 Task: In the sheet Budget Analysis ToolFont size of heading  18 Font style of dataoswald 'Font size of data '9 Alignment of headline & dataAlign center.   Fill color in heading, Red Font color of dataIn the sheet   Synergy Sales   book
Action: Mouse moved to (30, 165)
Screenshot: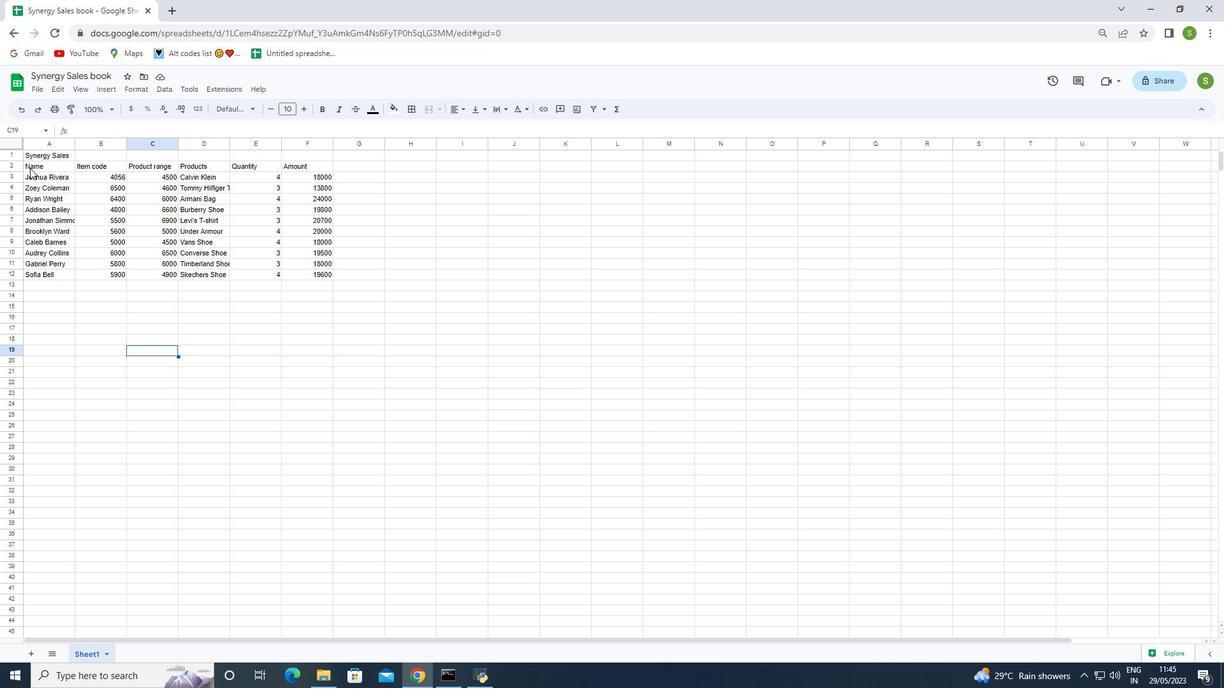 
Action: Mouse pressed left at (30, 165)
Screenshot: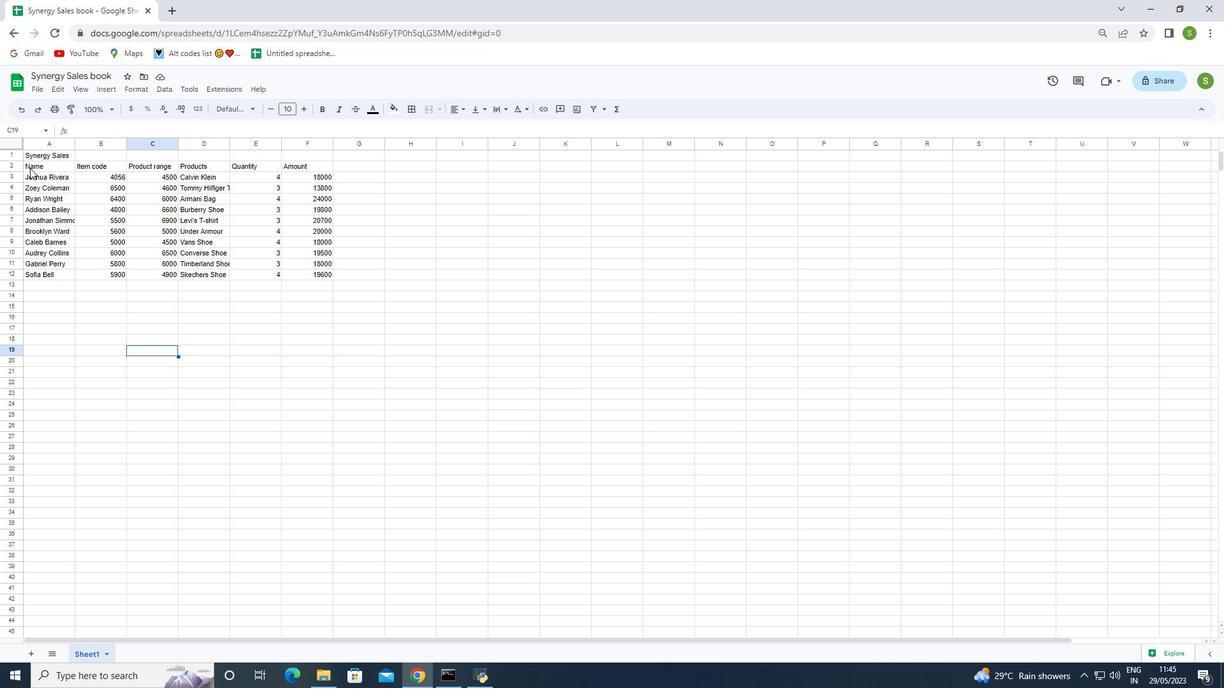 
Action: Mouse moved to (302, 107)
Screenshot: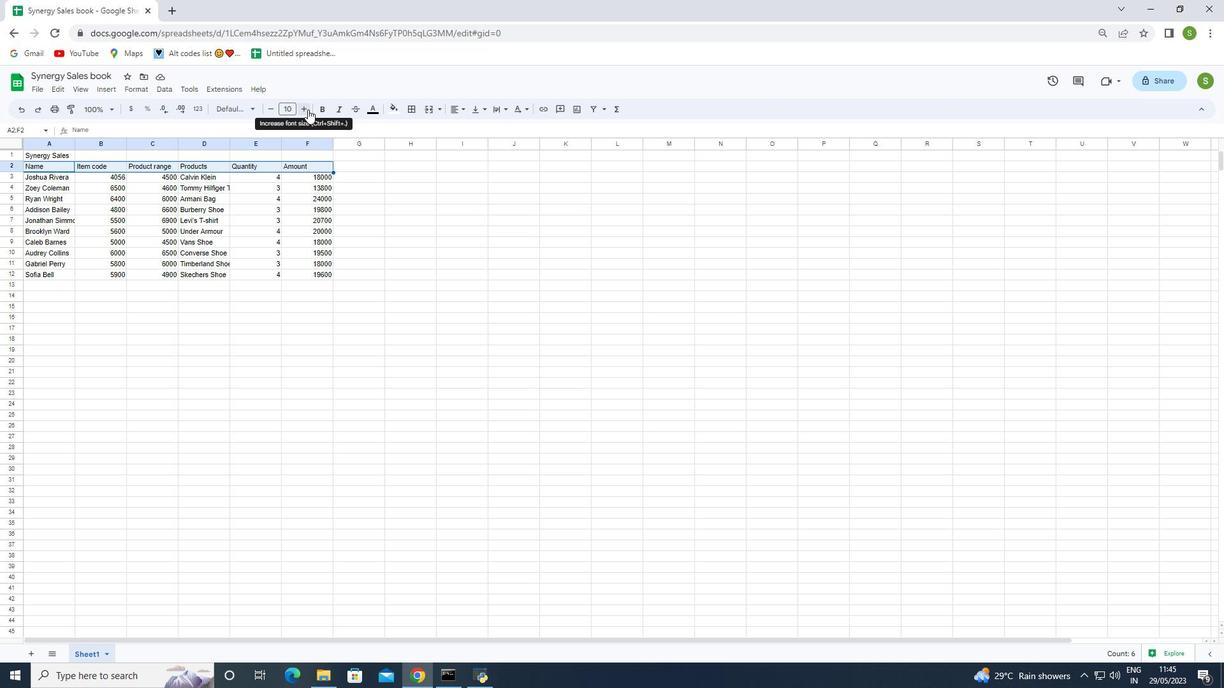 
Action: Mouse pressed left at (302, 107)
Screenshot: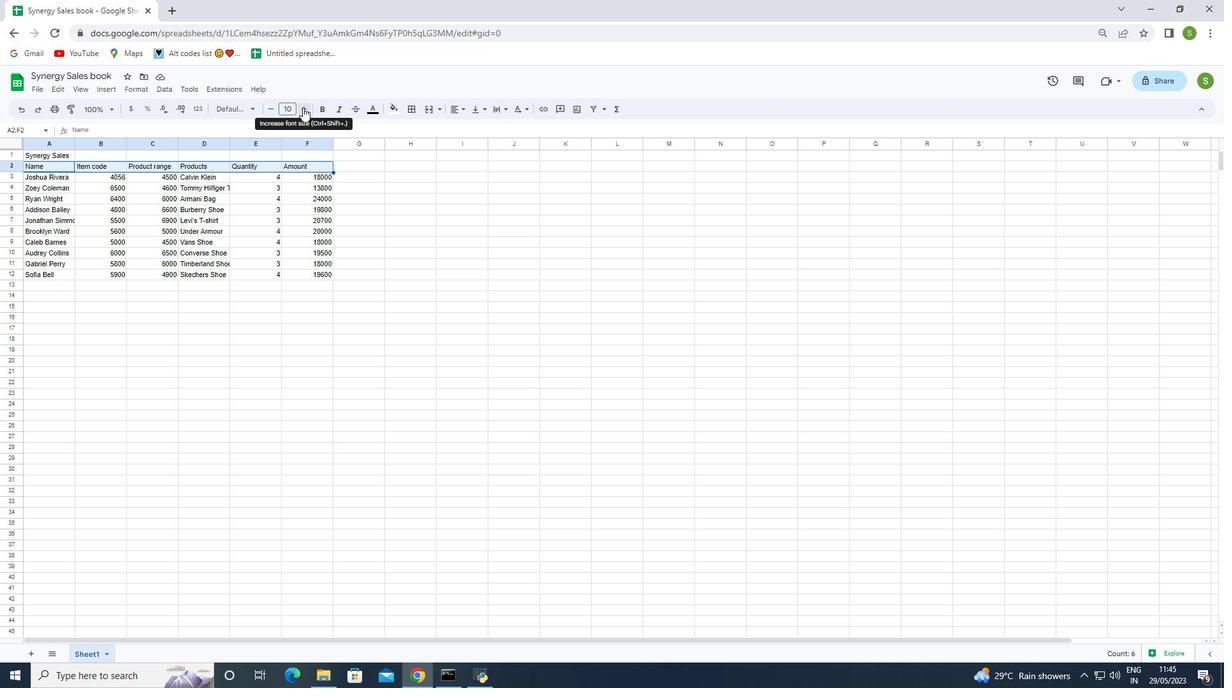 
Action: Mouse pressed left at (302, 107)
Screenshot: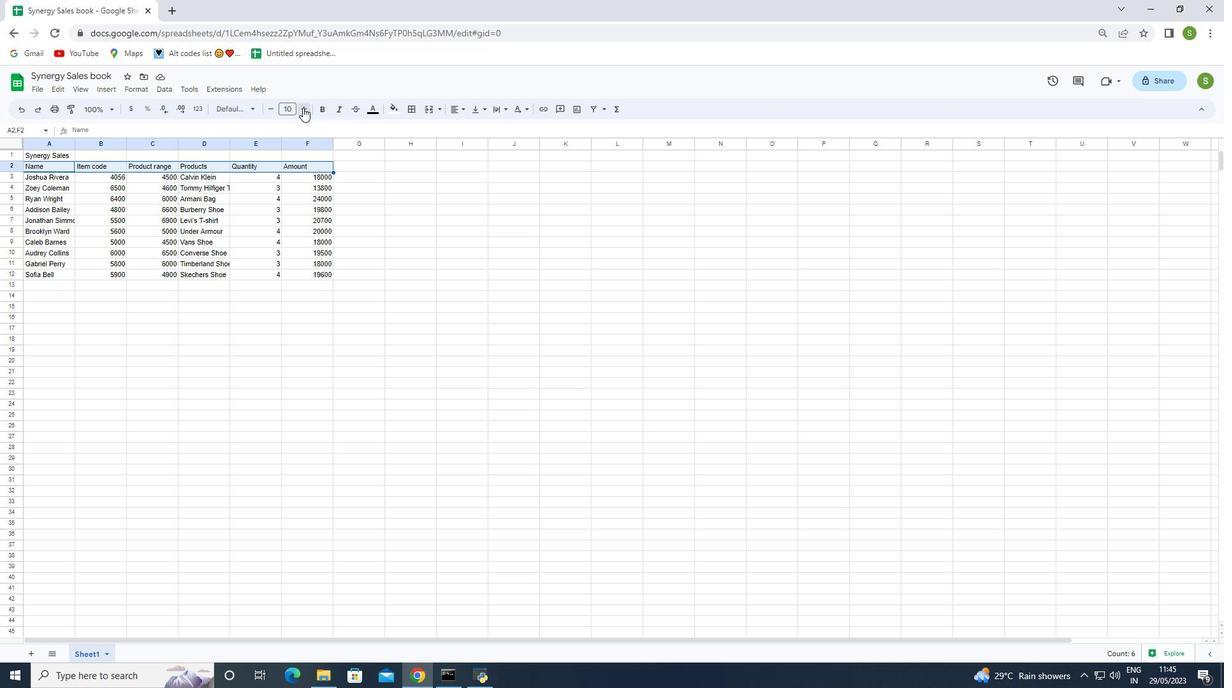 
Action: Mouse pressed left at (302, 107)
Screenshot: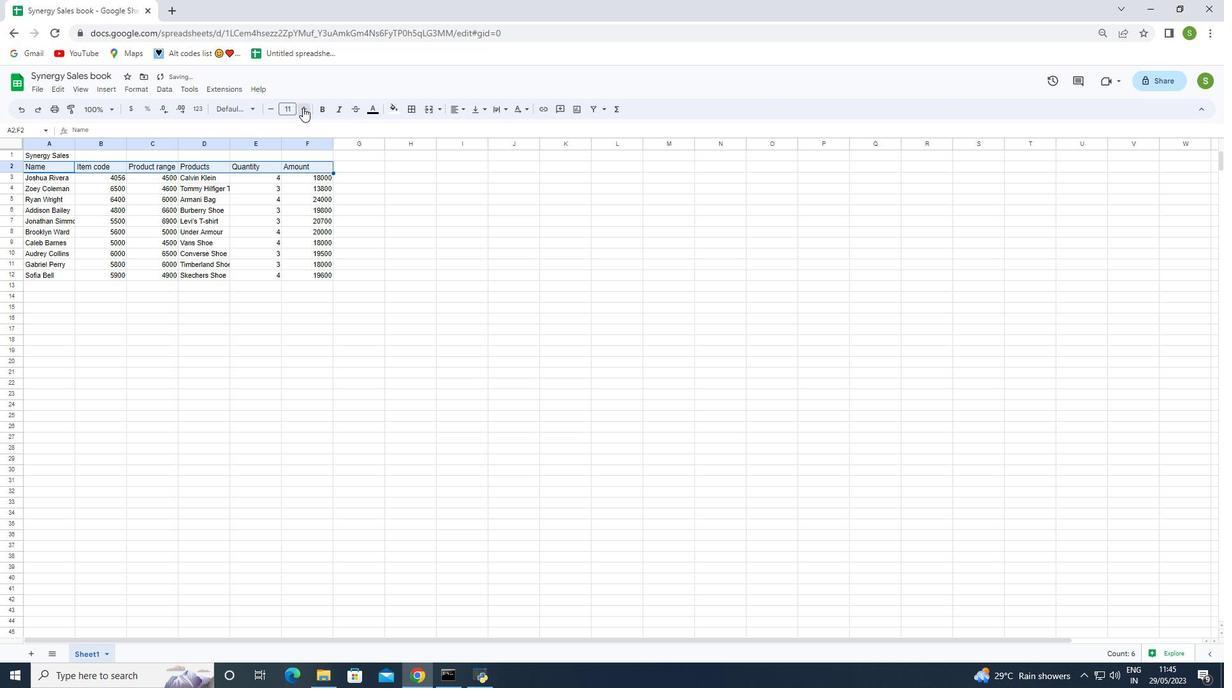 
Action: Mouse pressed left at (302, 107)
Screenshot: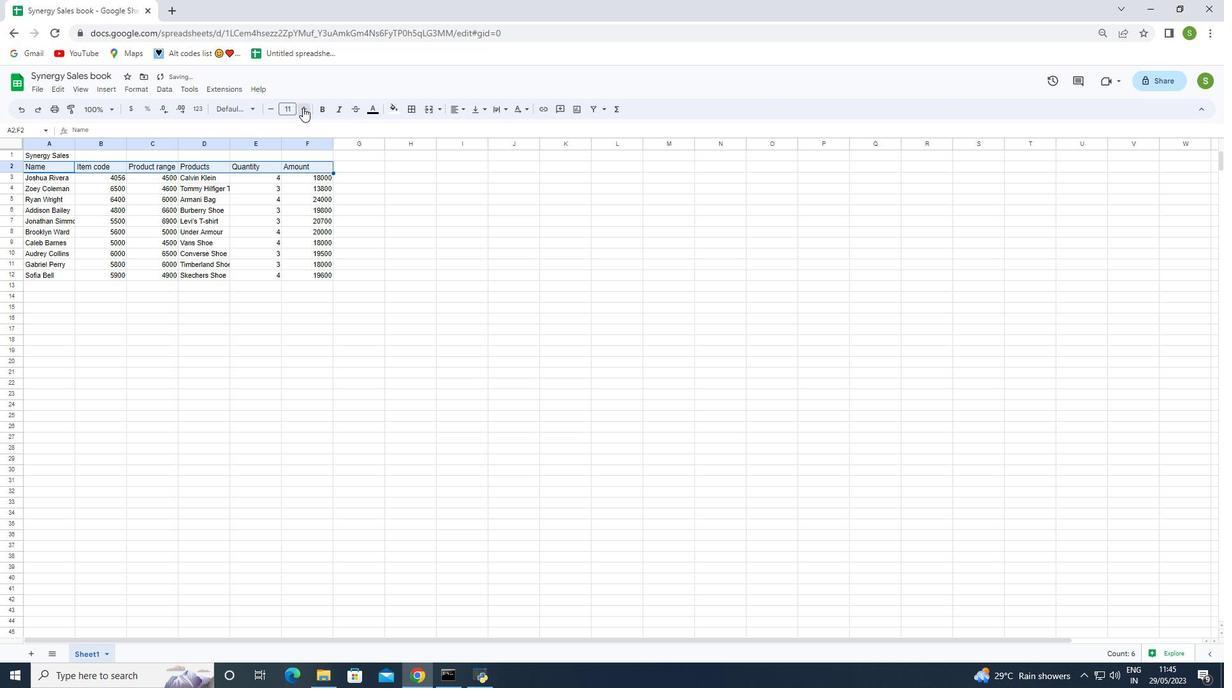 
Action: Mouse pressed left at (302, 107)
Screenshot: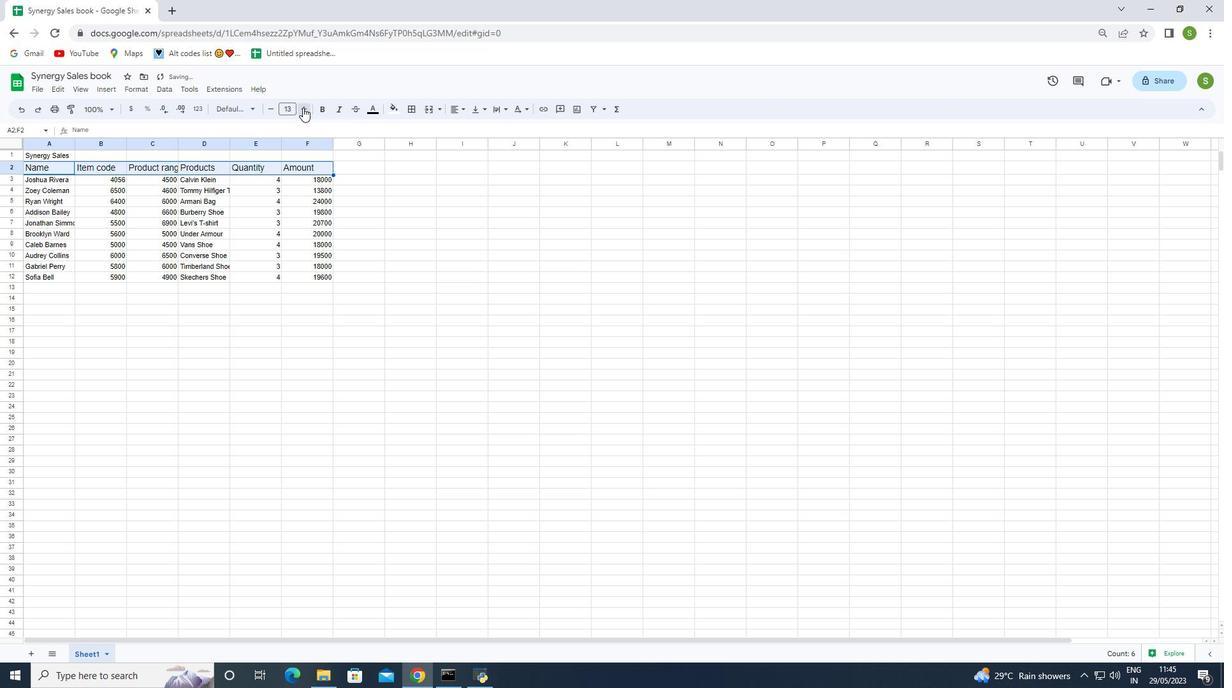 
Action: Mouse pressed left at (302, 107)
Screenshot: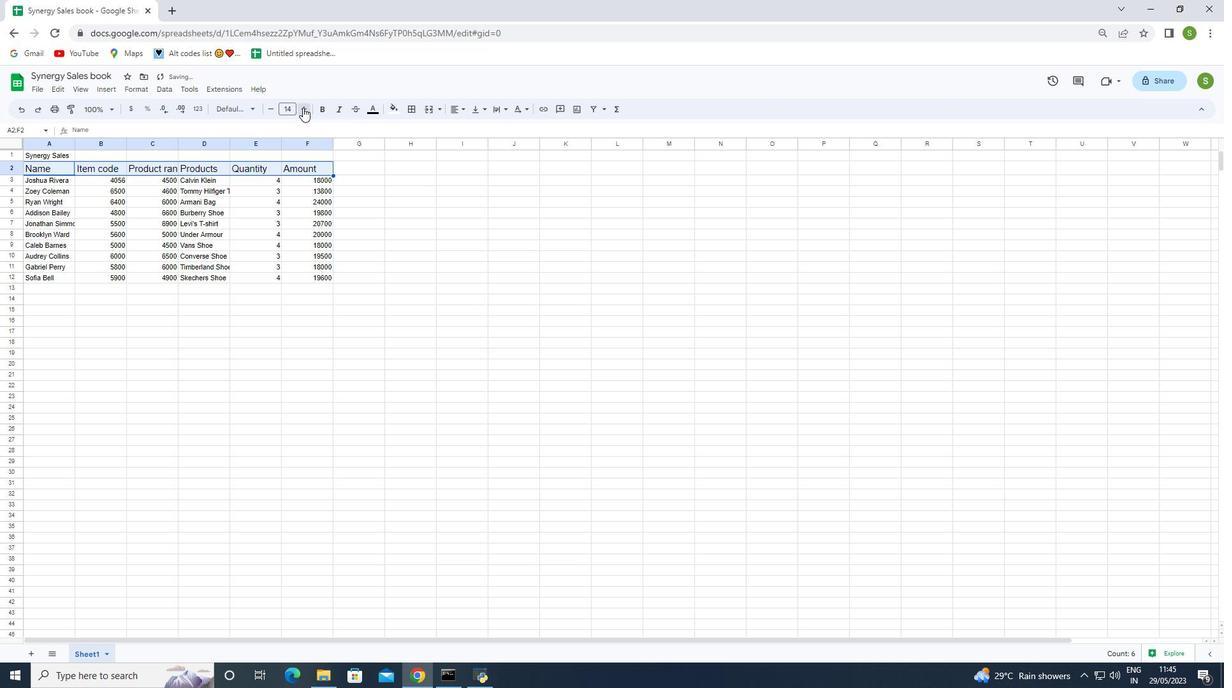 
Action: Mouse pressed left at (302, 107)
Screenshot: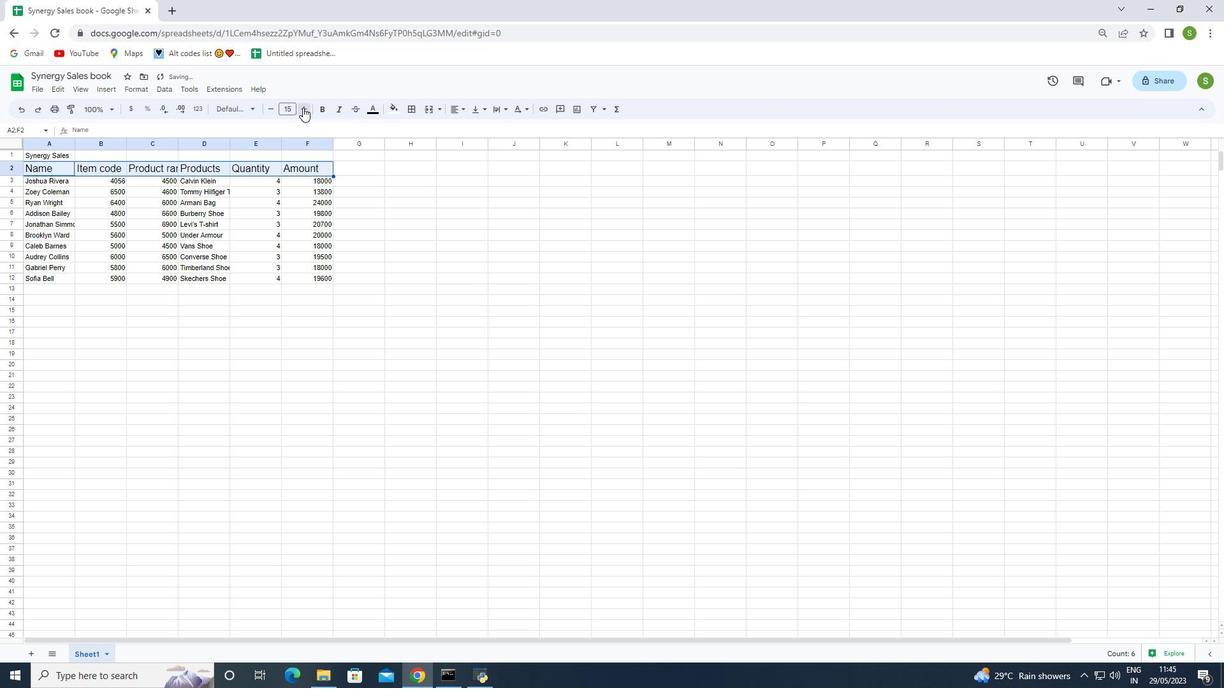 
Action: Mouse pressed left at (302, 107)
Screenshot: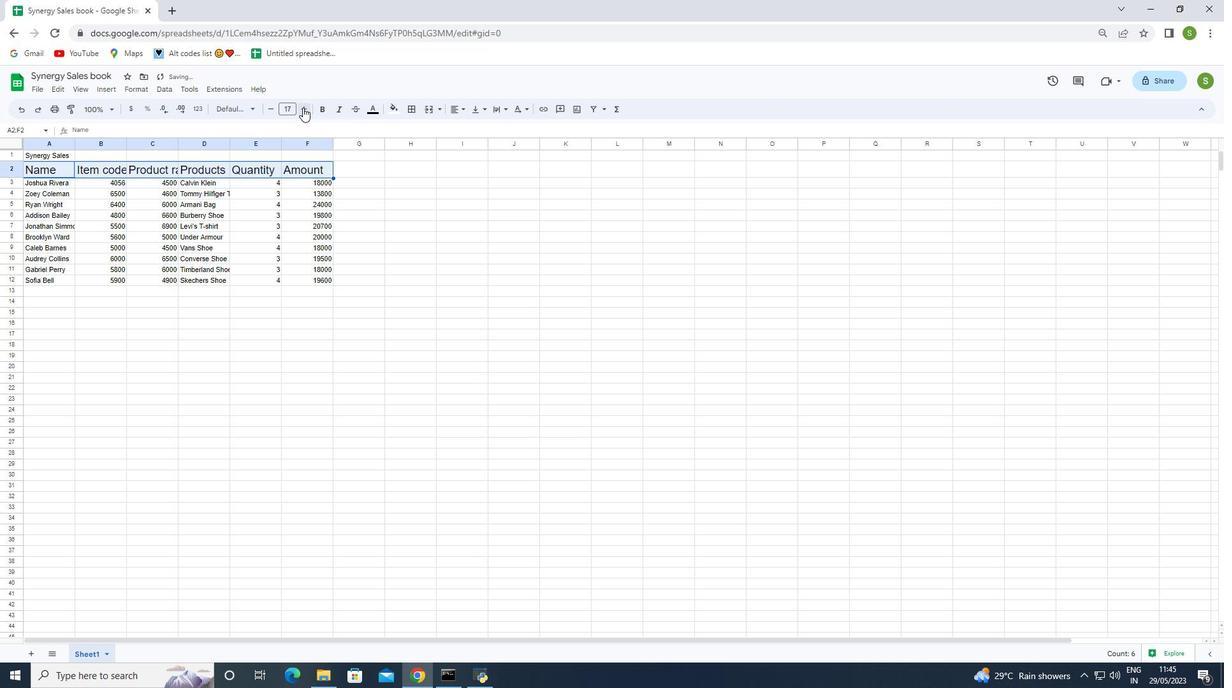 
Action: Mouse moved to (223, 111)
Screenshot: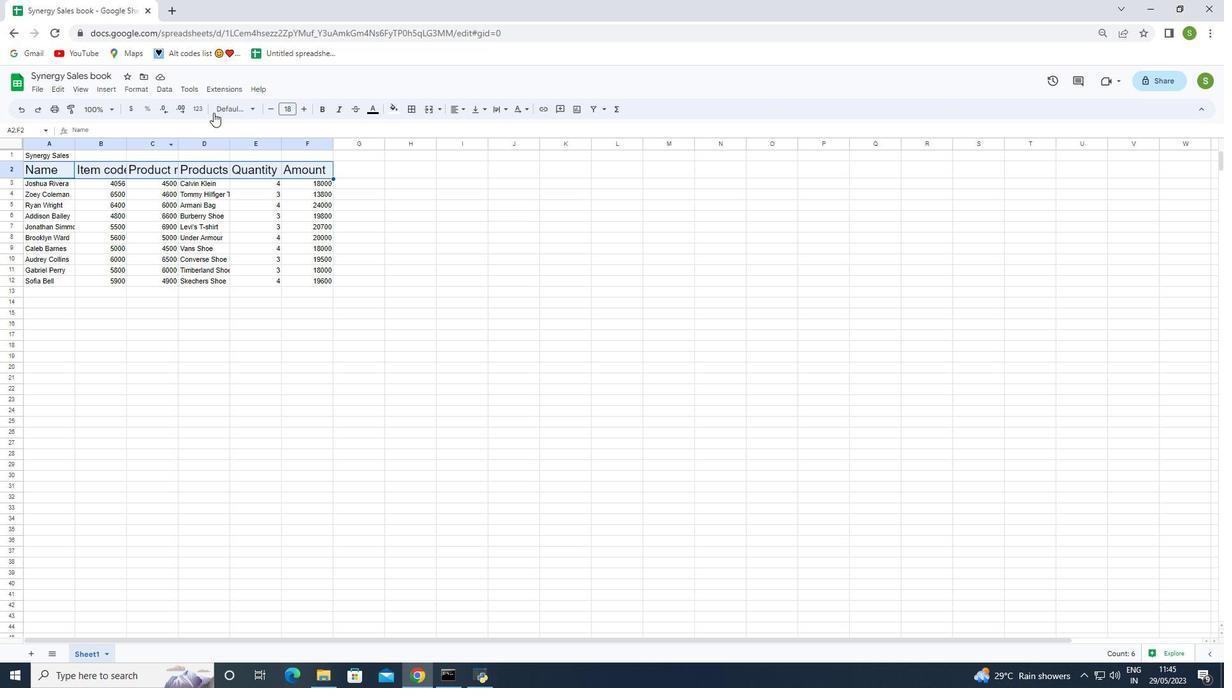 
Action: Mouse pressed left at (223, 111)
Screenshot: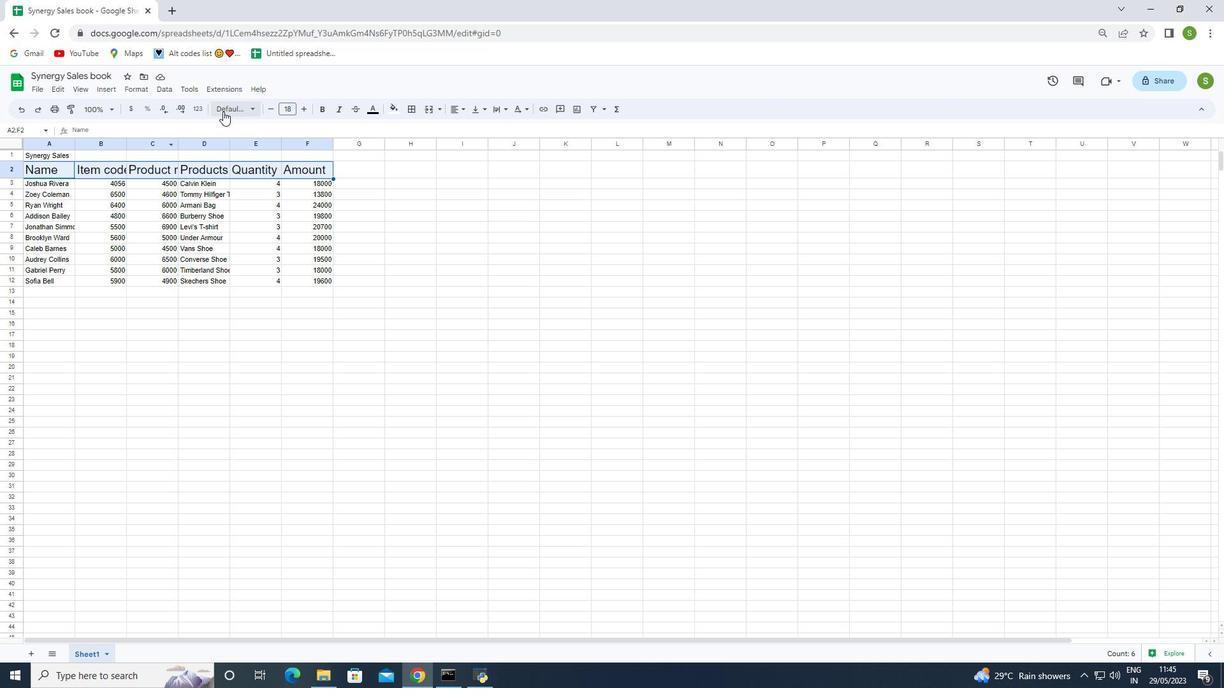 
Action: Mouse moved to (246, 228)
Screenshot: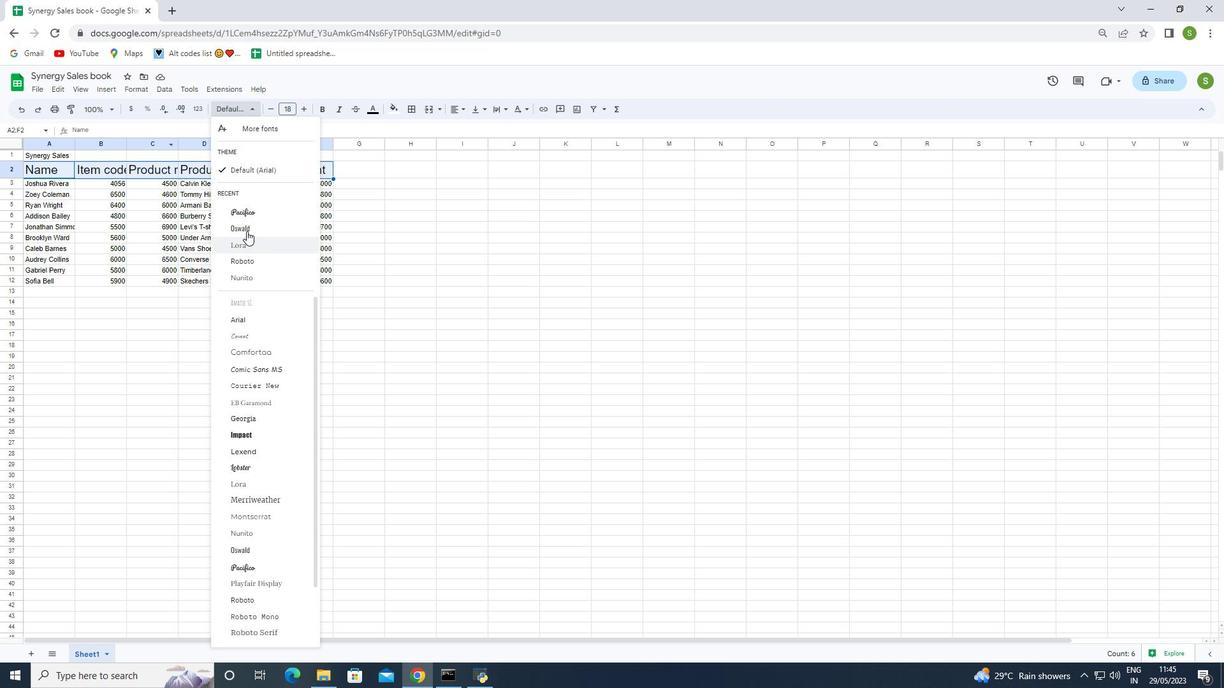 
Action: Mouse pressed left at (246, 228)
Screenshot: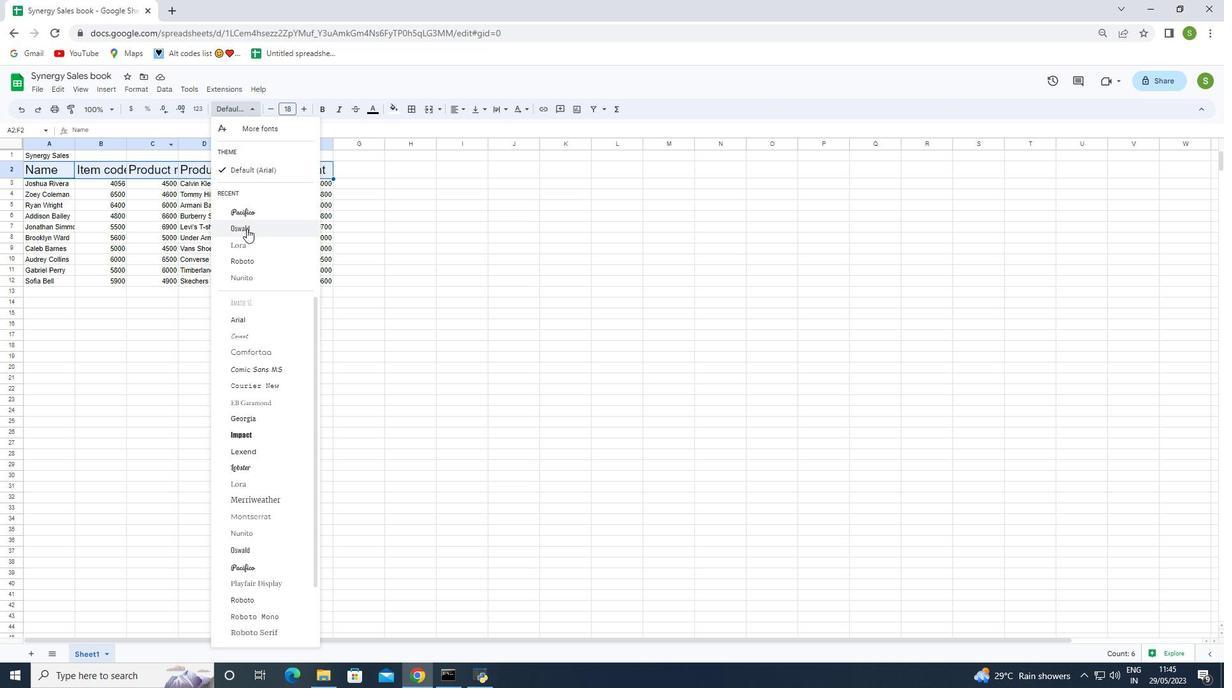 
Action: Mouse moved to (203, 327)
Screenshot: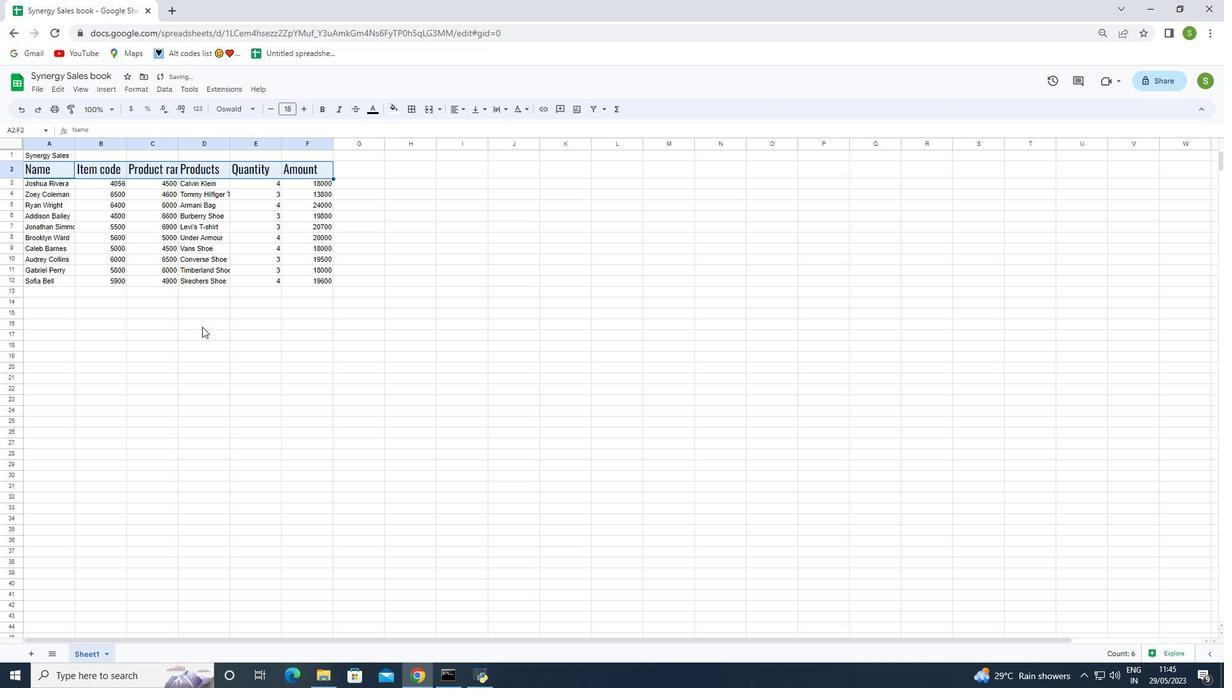 
Action: Mouse pressed left at (203, 327)
Screenshot: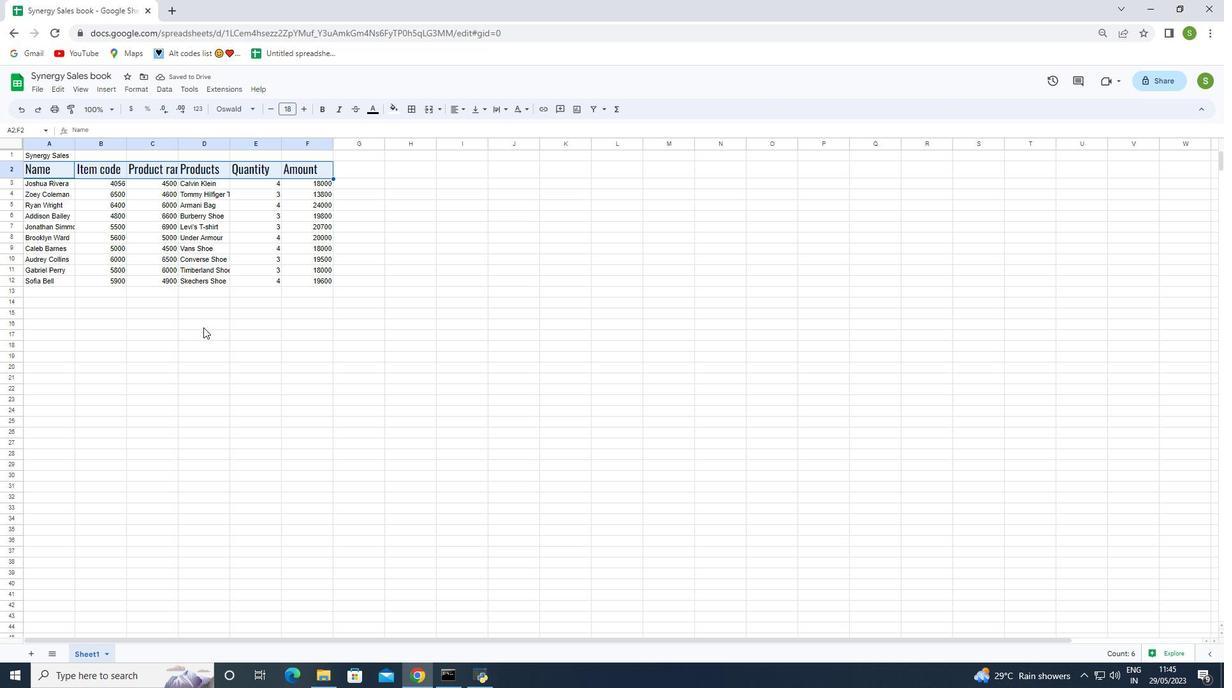 
Action: Mouse moved to (32, 182)
Screenshot: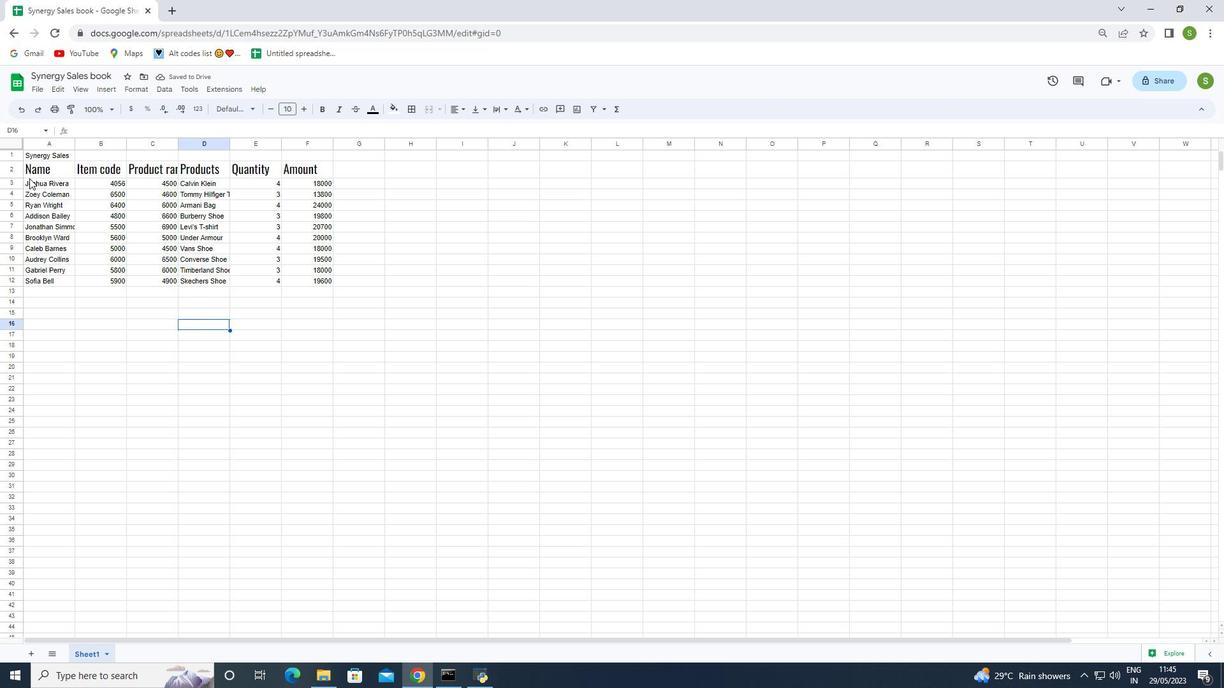 
Action: Mouse pressed left at (32, 182)
Screenshot: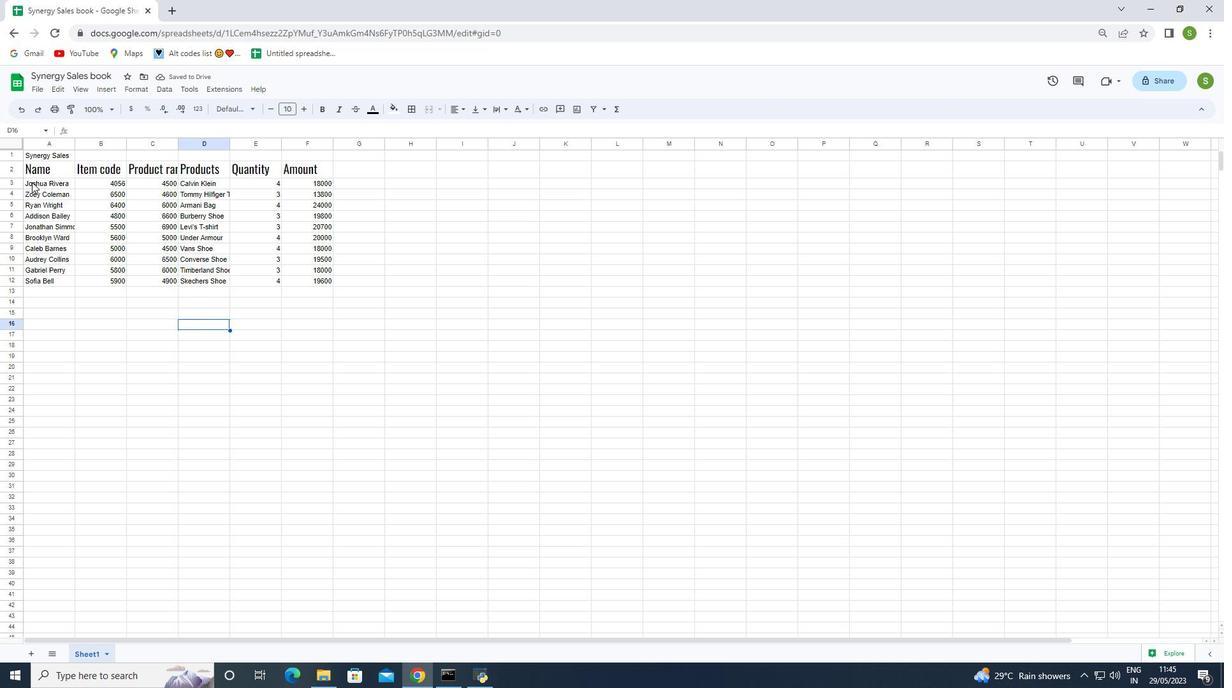 
Action: Mouse moved to (243, 110)
Screenshot: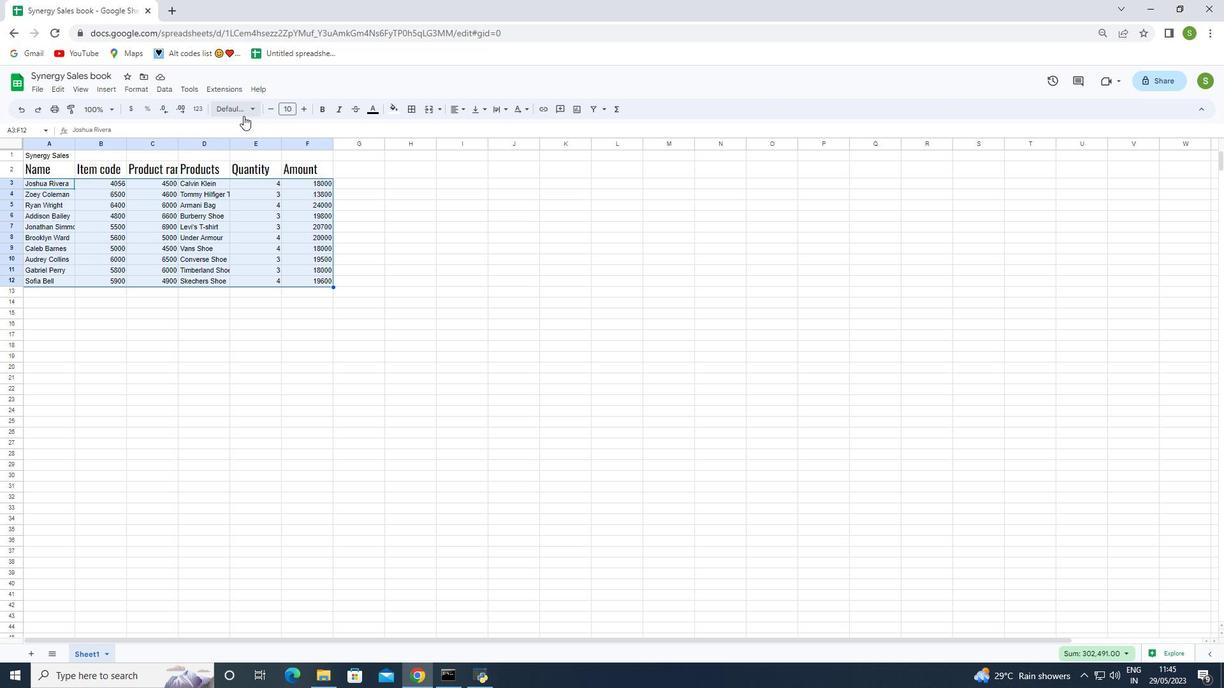 
Action: Mouse pressed left at (243, 110)
Screenshot: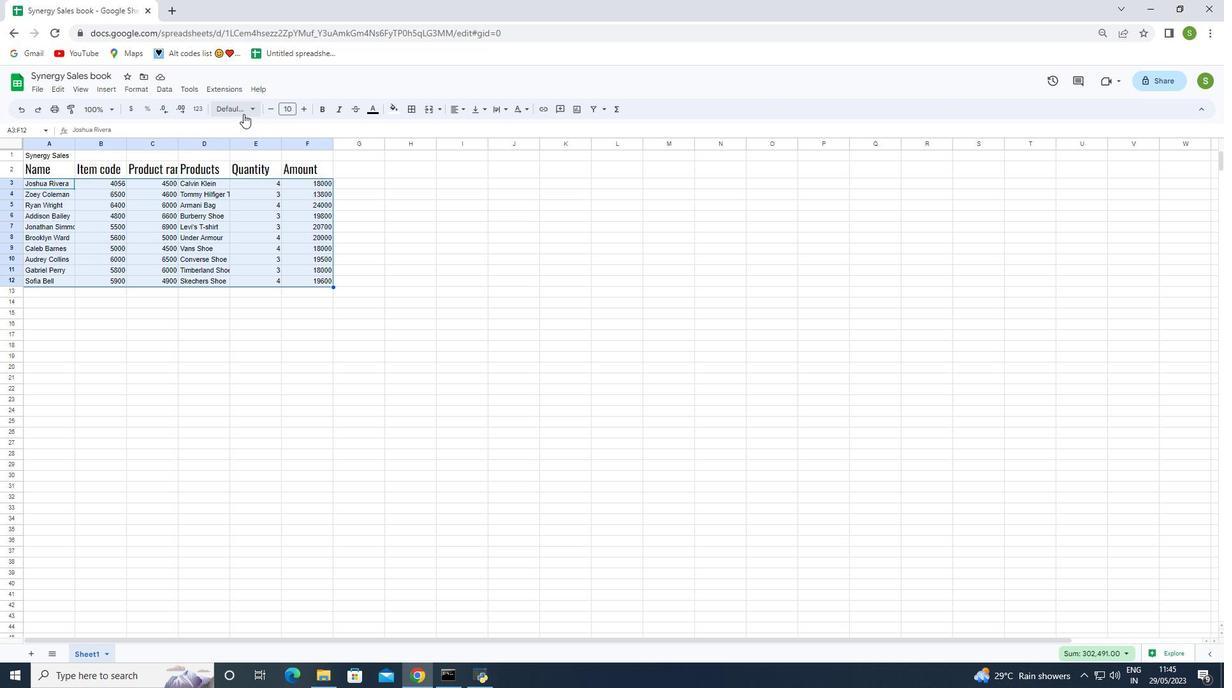 
Action: Mouse moved to (253, 213)
Screenshot: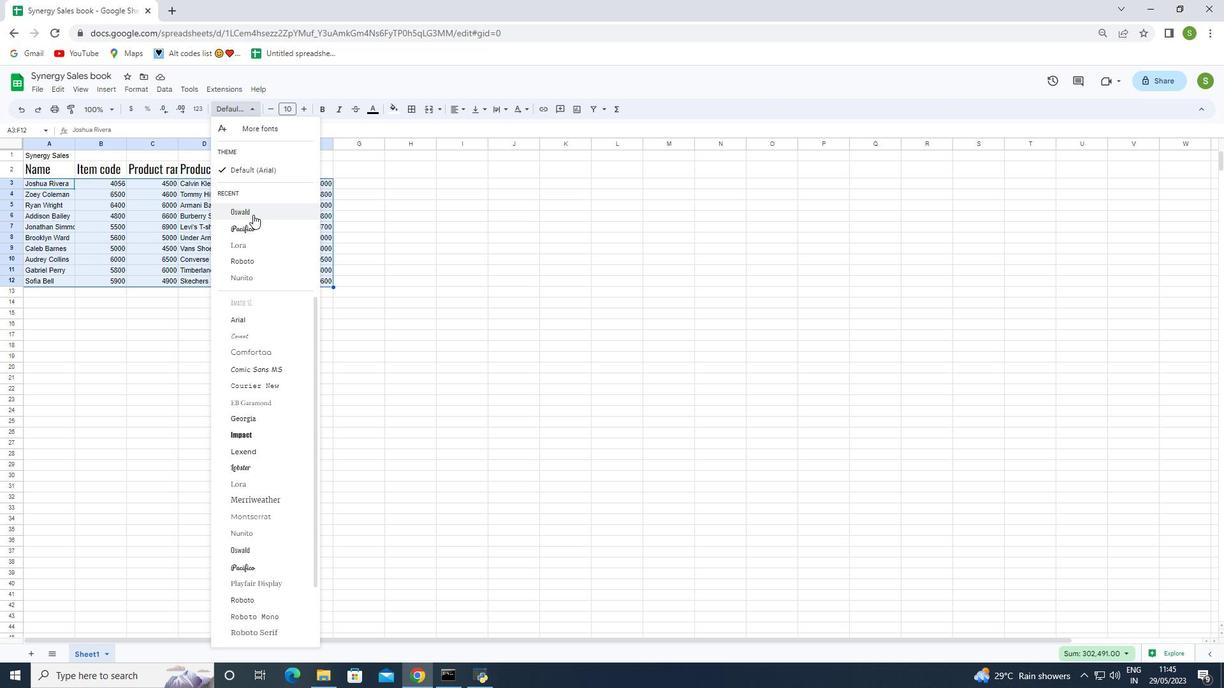 
Action: Mouse pressed left at (253, 213)
Screenshot: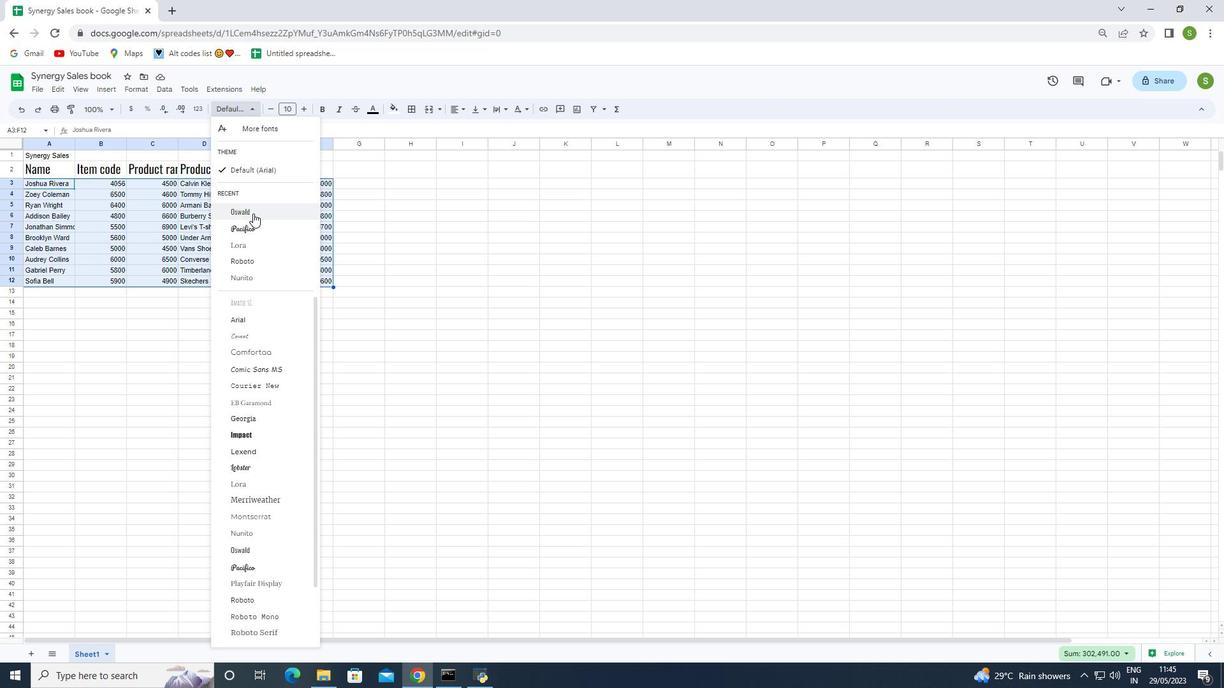 
Action: Mouse moved to (174, 327)
Screenshot: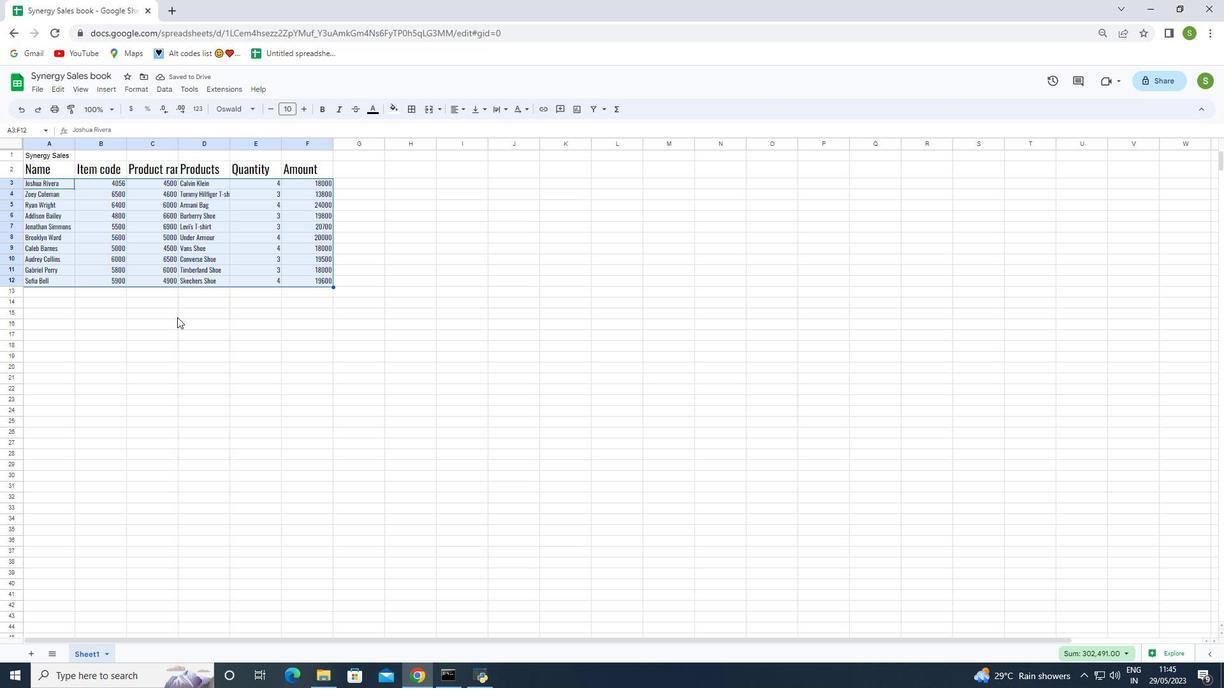 
Action: Mouse pressed left at (174, 327)
Screenshot: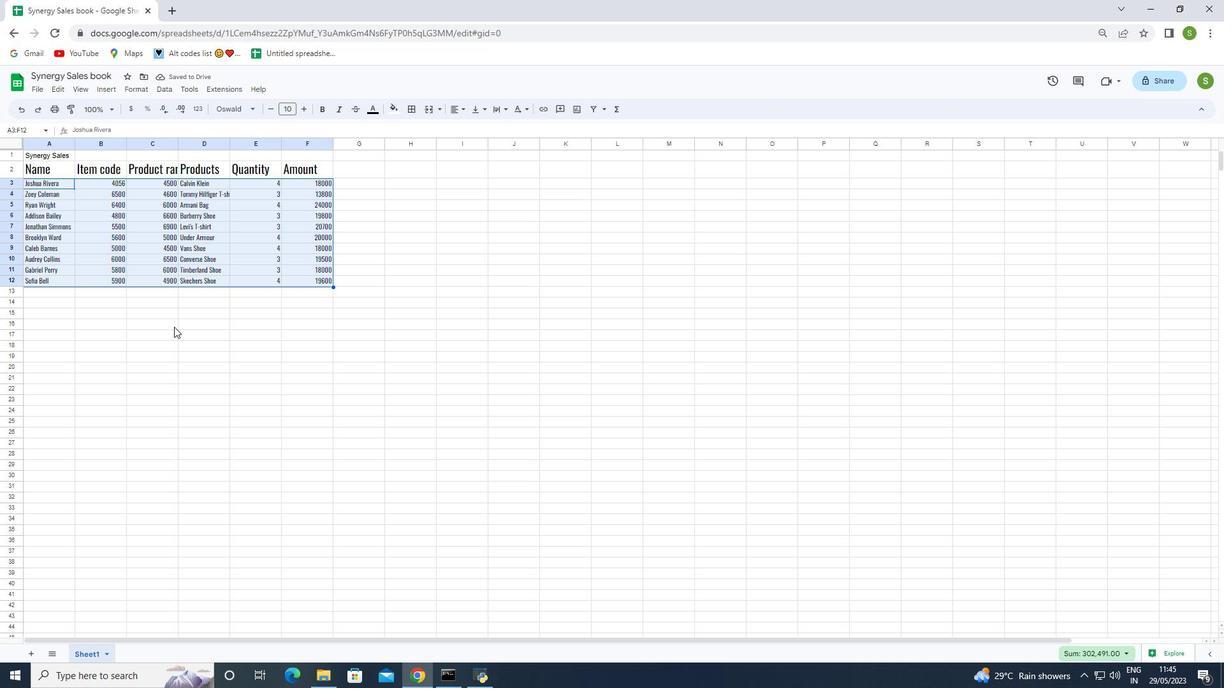 
Action: Mouse moved to (33, 168)
Screenshot: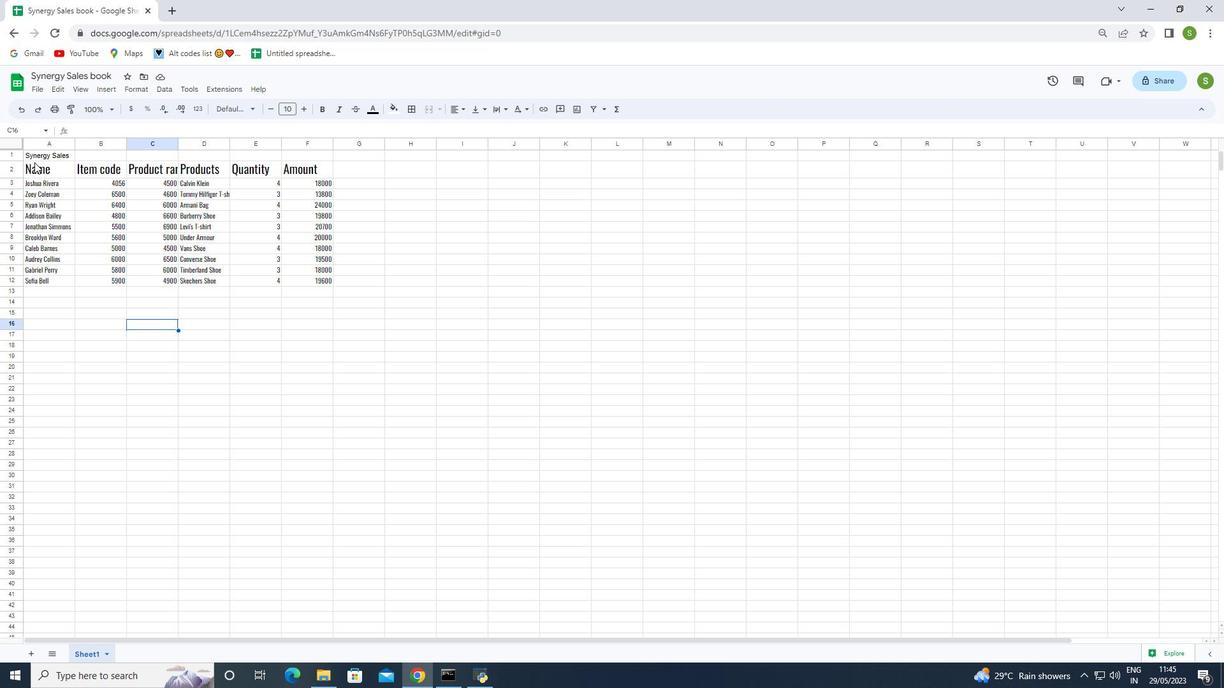 
Action: Mouse pressed left at (33, 168)
Screenshot: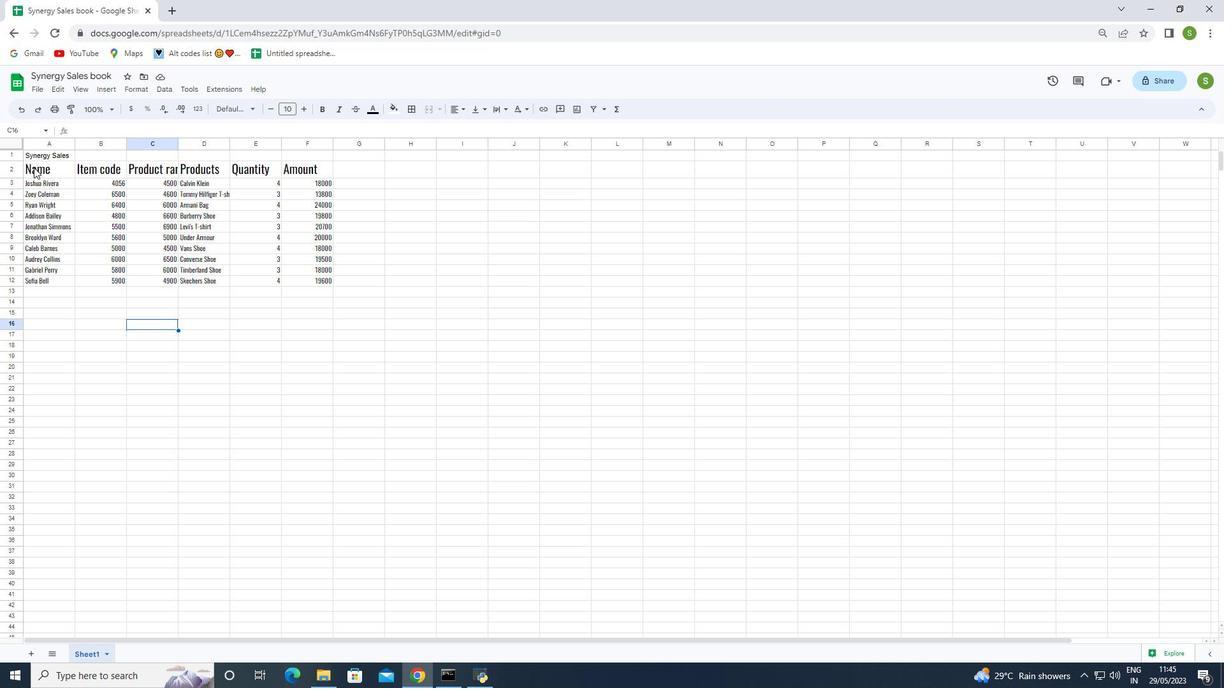 
Action: Mouse moved to (463, 109)
Screenshot: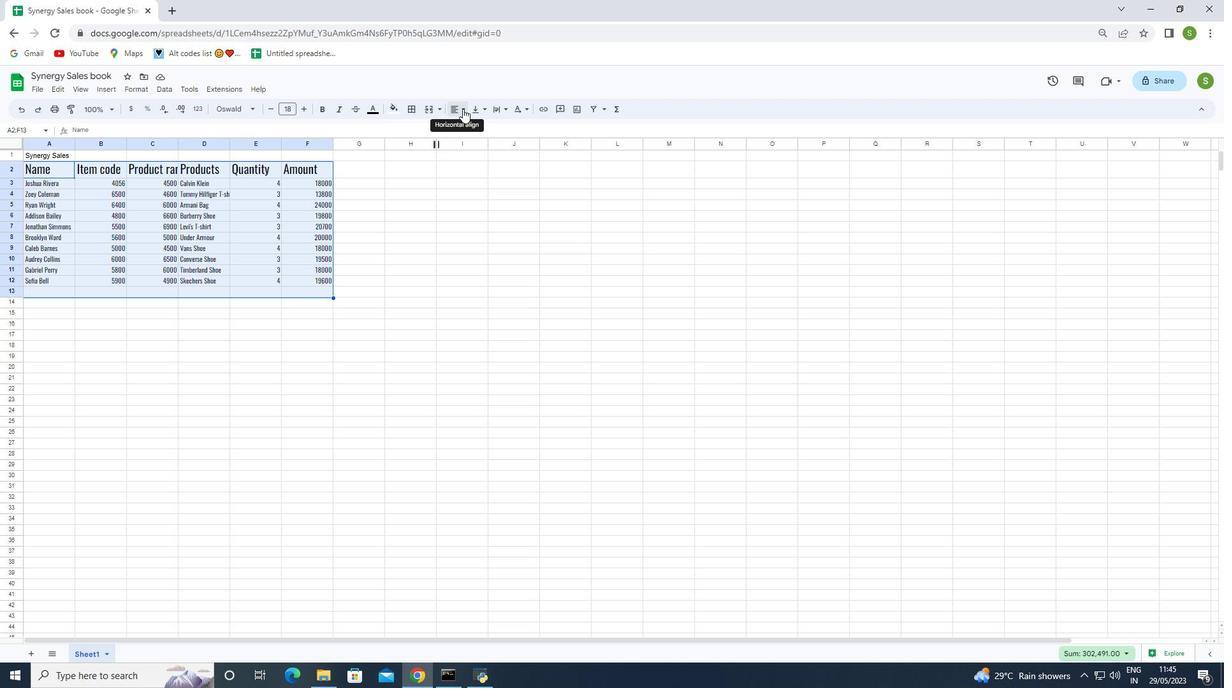 
Action: Mouse pressed left at (463, 109)
Screenshot: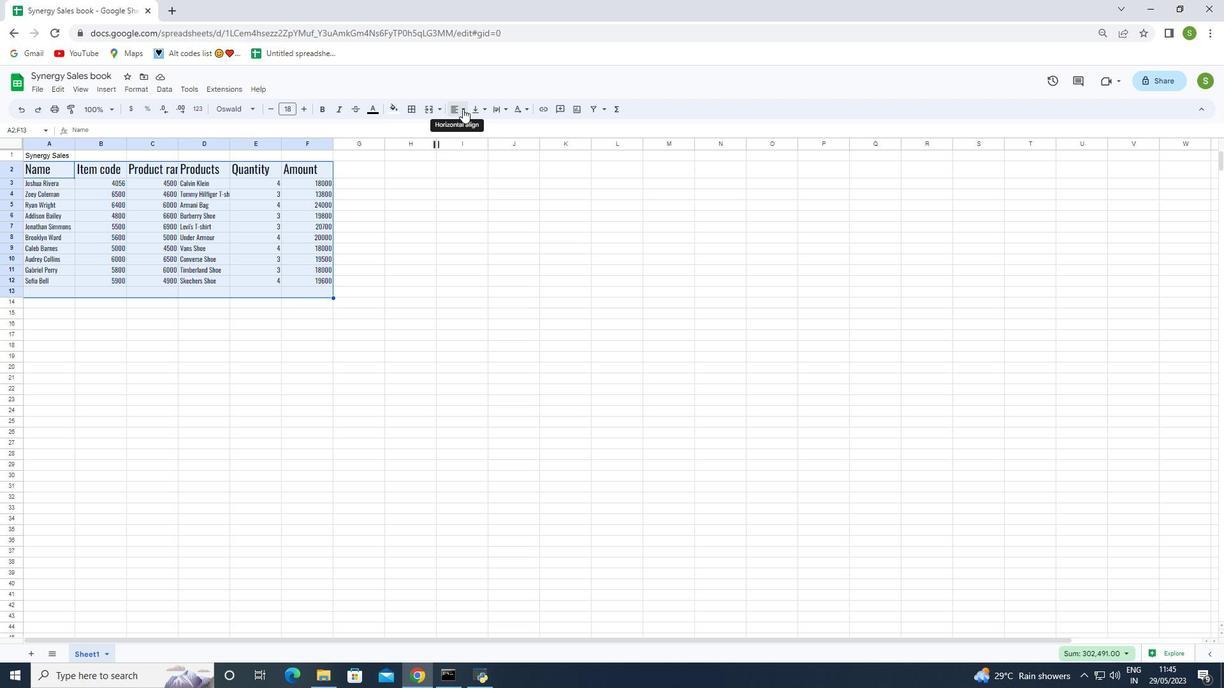 
Action: Mouse moved to (474, 126)
Screenshot: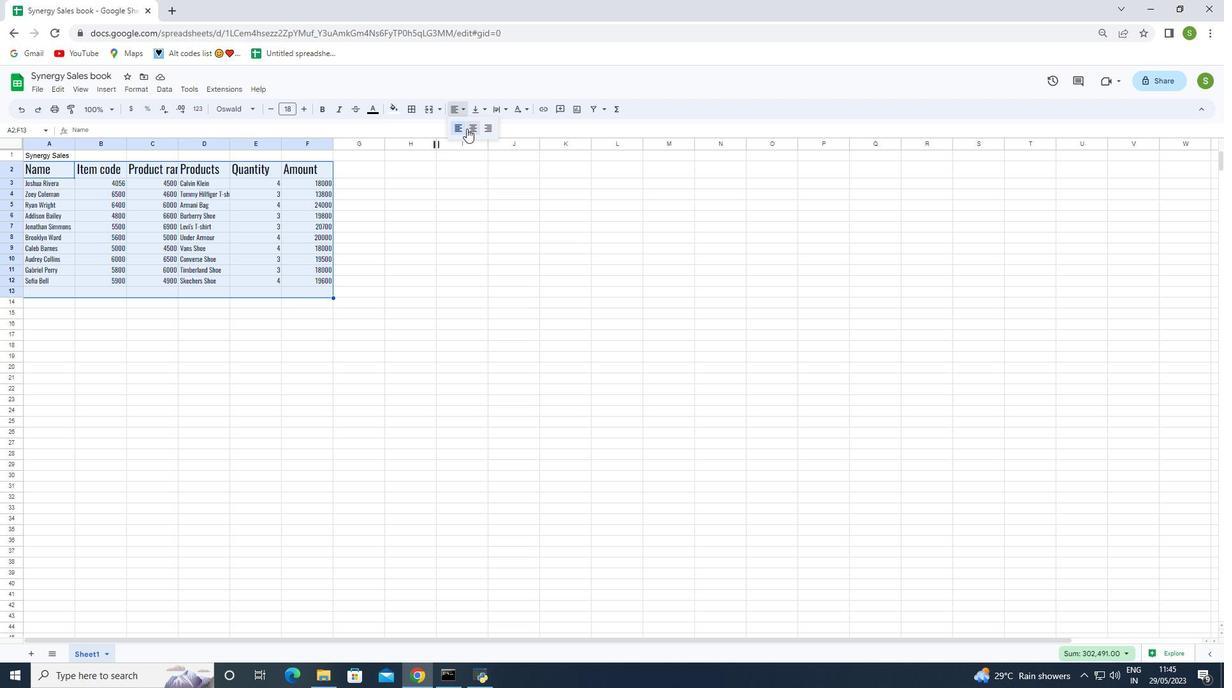 
Action: Mouse pressed left at (474, 126)
Screenshot: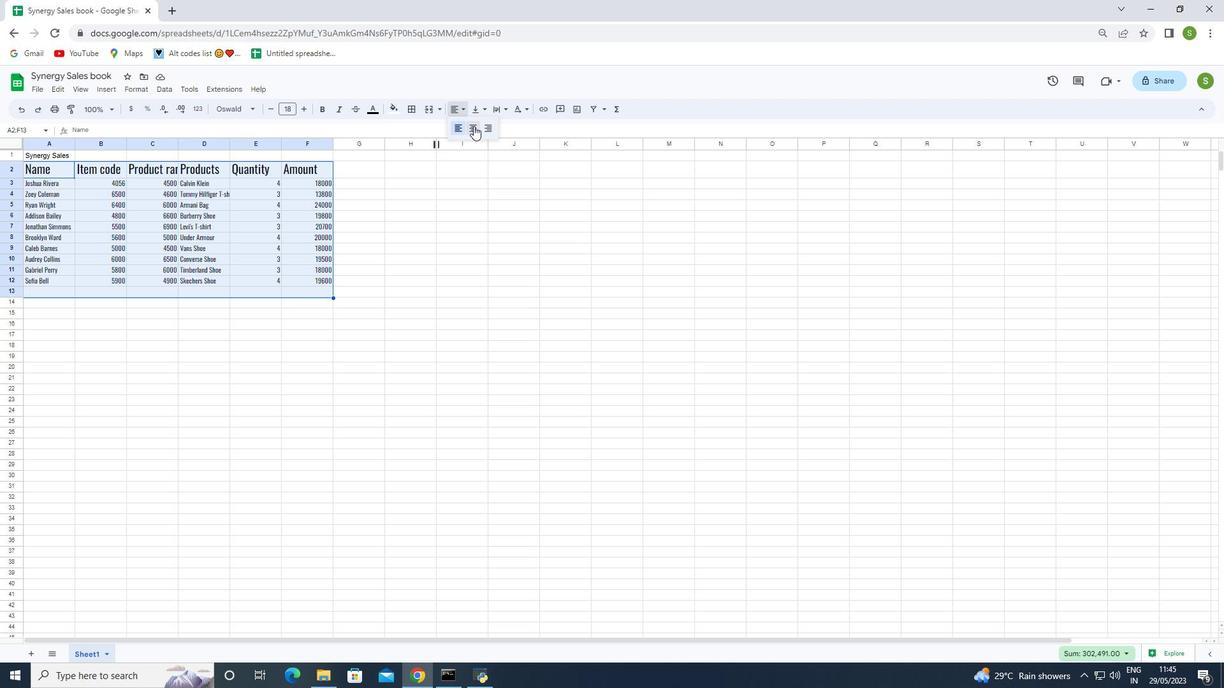 
Action: Mouse moved to (289, 334)
Screenshot: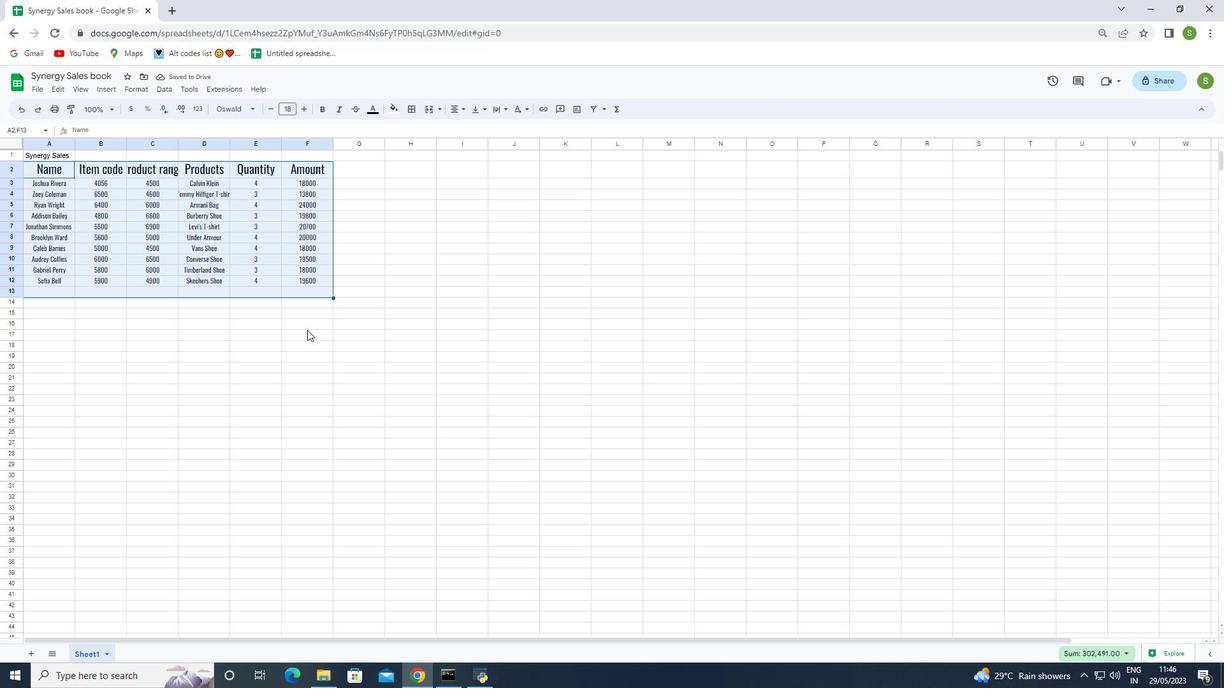 
Action: Mouse pressed left at (289, 334)
Screenshot: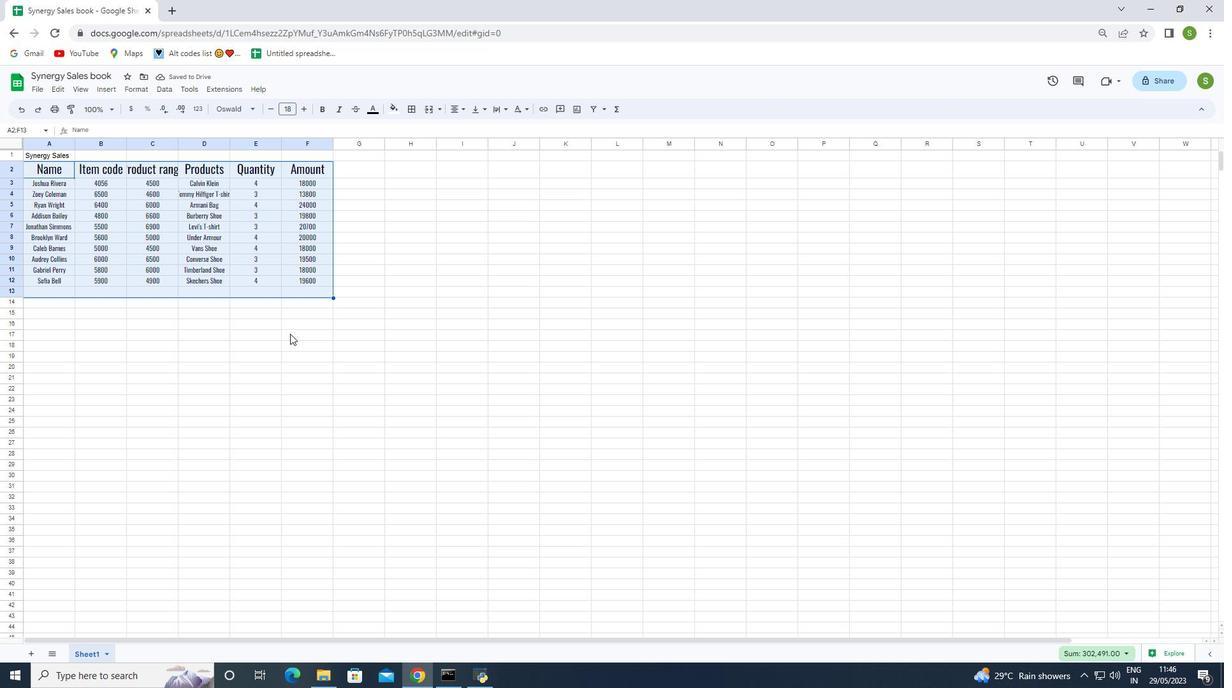 
Action: Mouse moved to (43, 173)
Screenshot: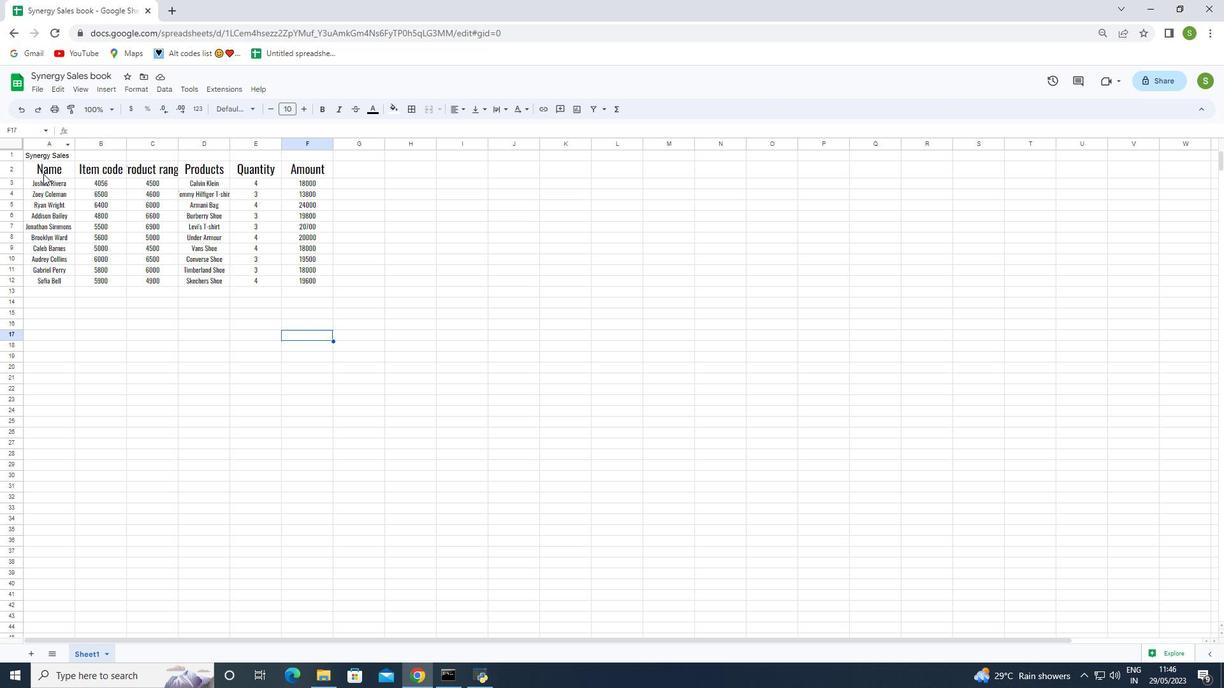 
Action: Mouse pressed left at (43, 173)
Screenshot: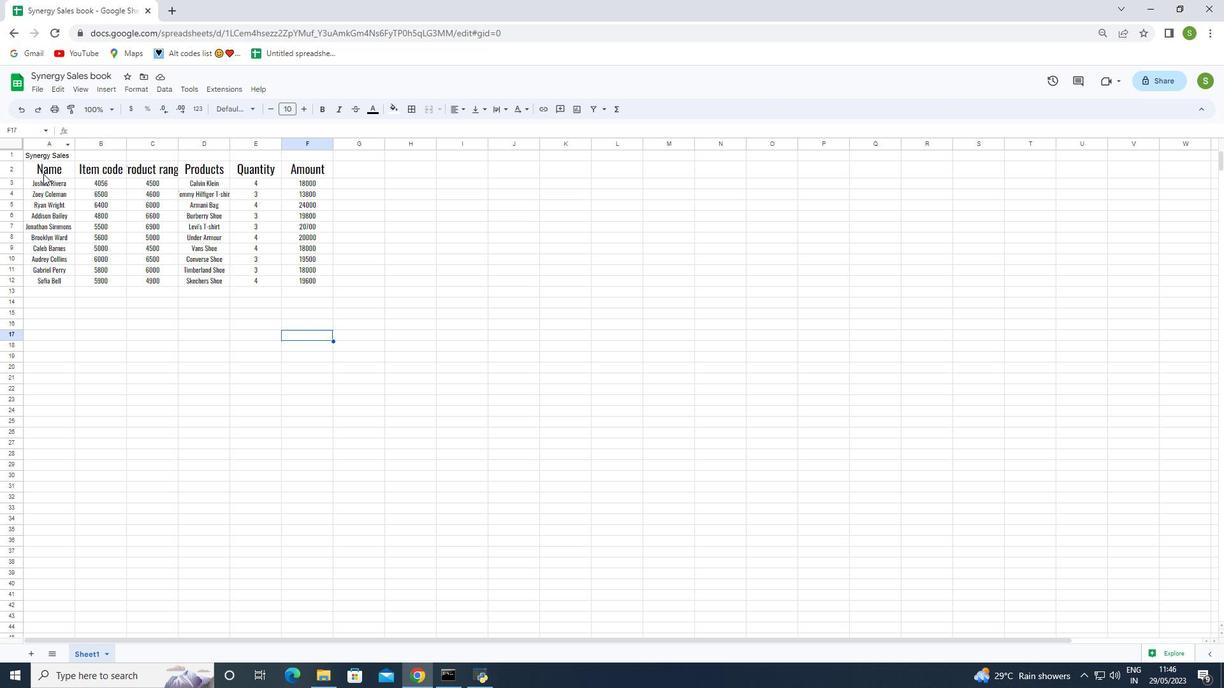 
Action: Mouse moved to (397, 110)
Screenshot: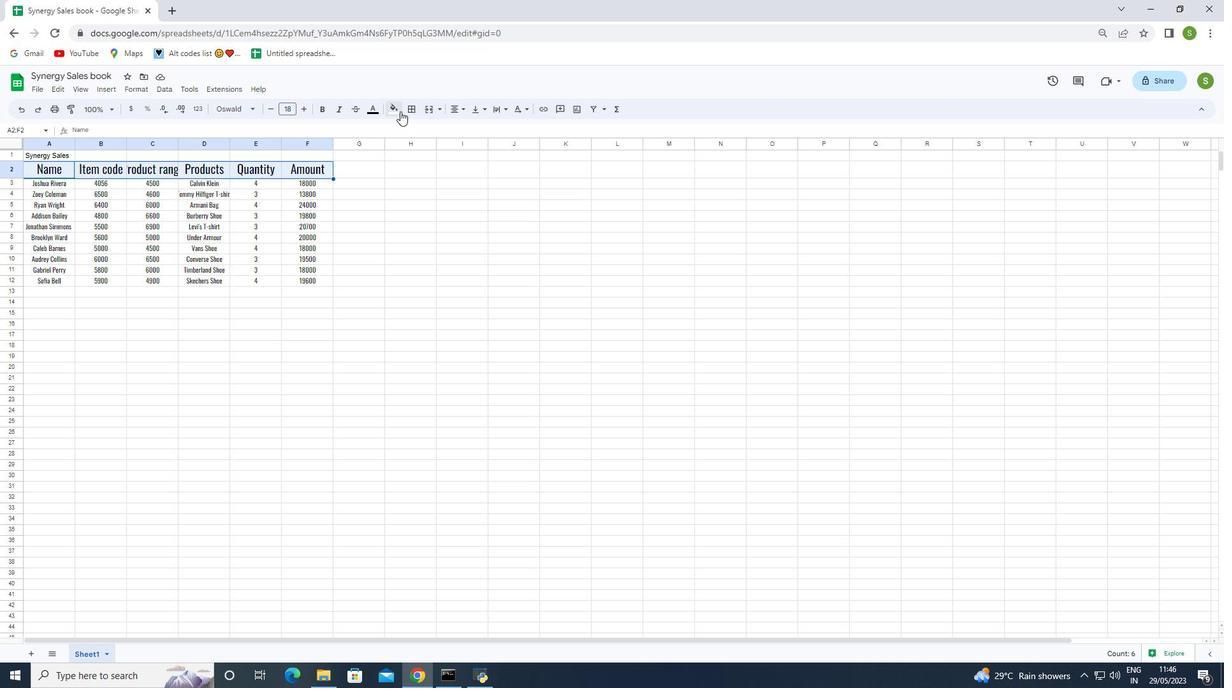 
Action: Mouse pressed left at (397, 110)
Screenshot: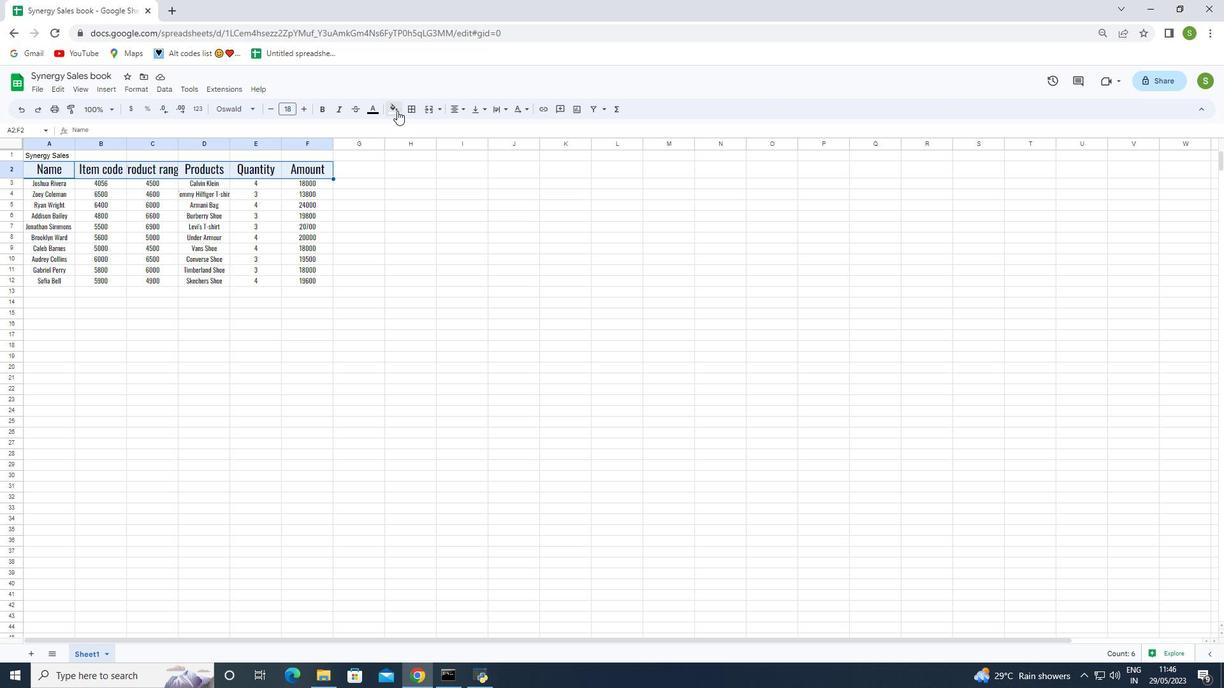 
Action: Mouse moved to (408, 151)
Screenshot: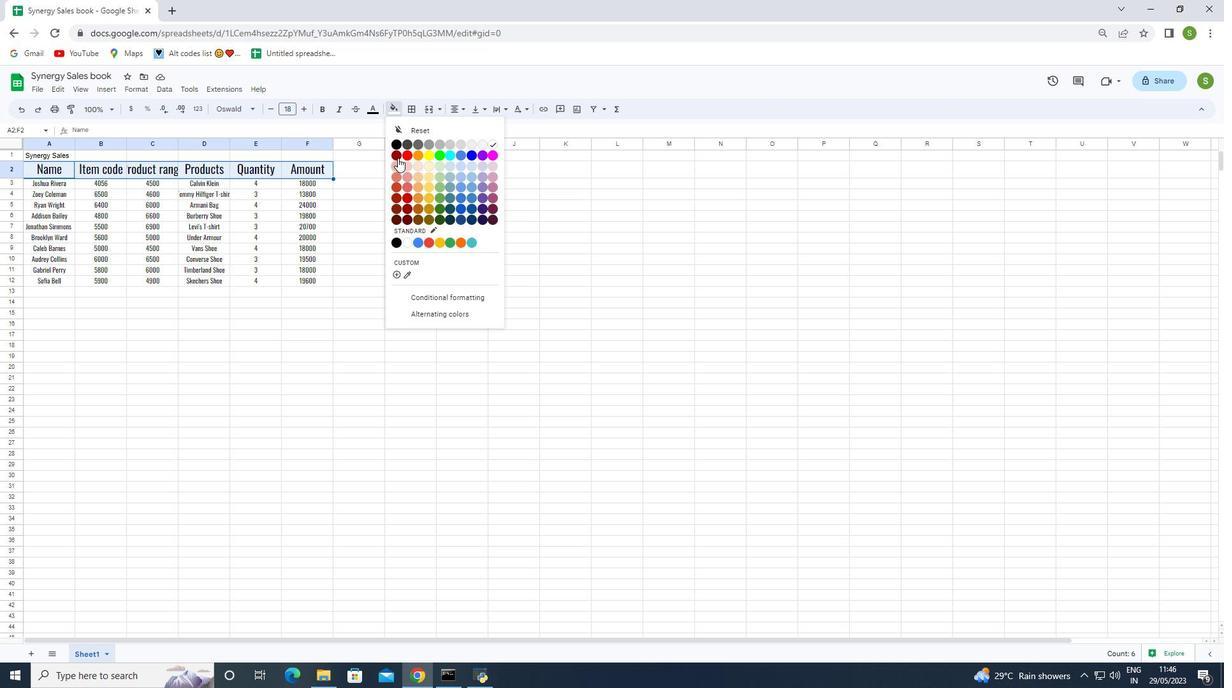 
Action: Mouse pressed left at (408, 151)
Screenshot: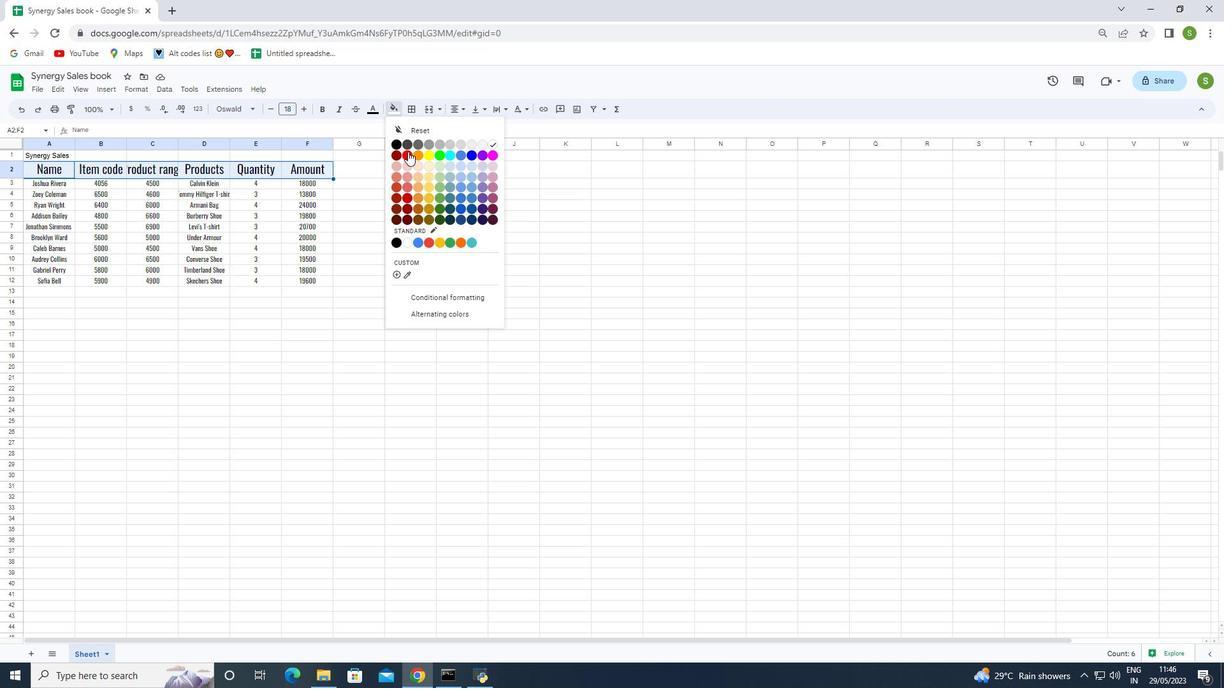 
Action: Mouse moved to (256, 330)
Screenshot: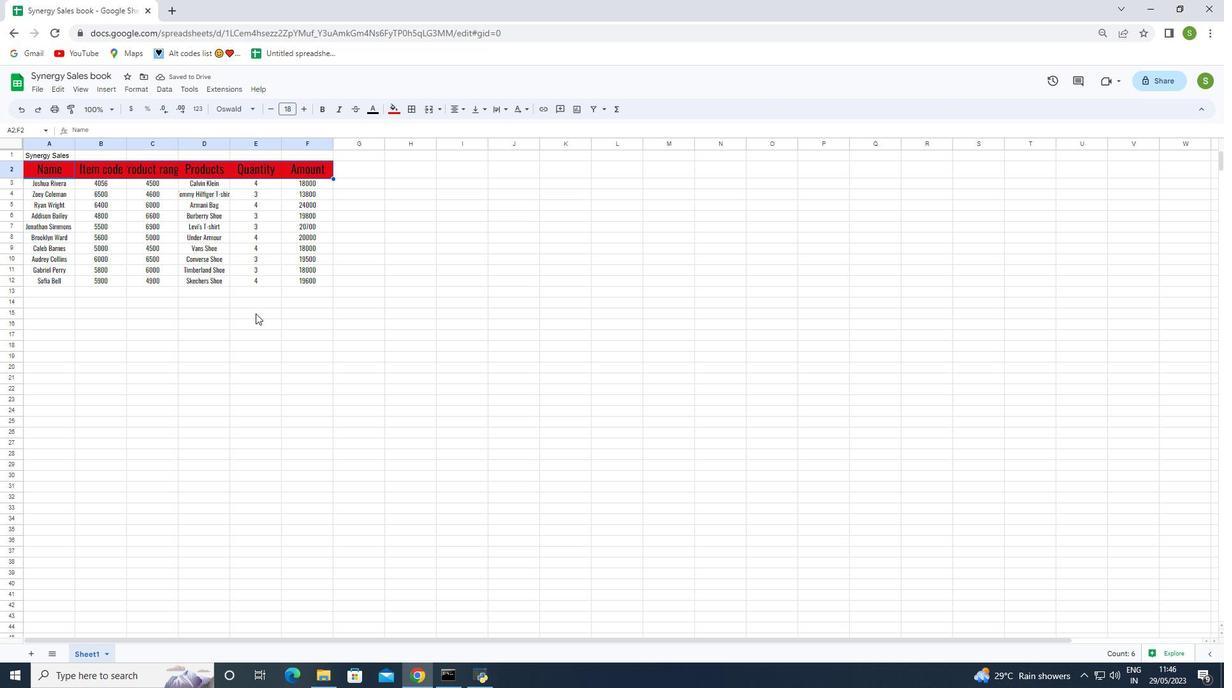 
Action: Mouse pressed left at (256, 329)
Screenshot: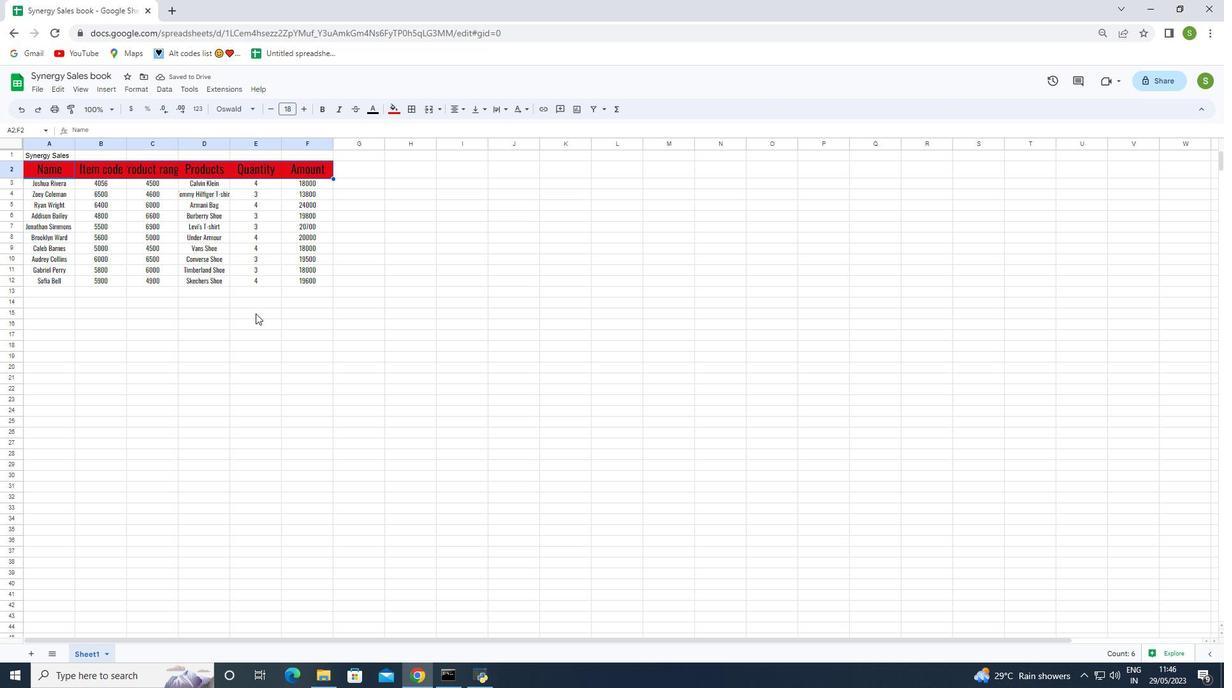 
Action: Mouse moved to (34, 184)
Screenshot: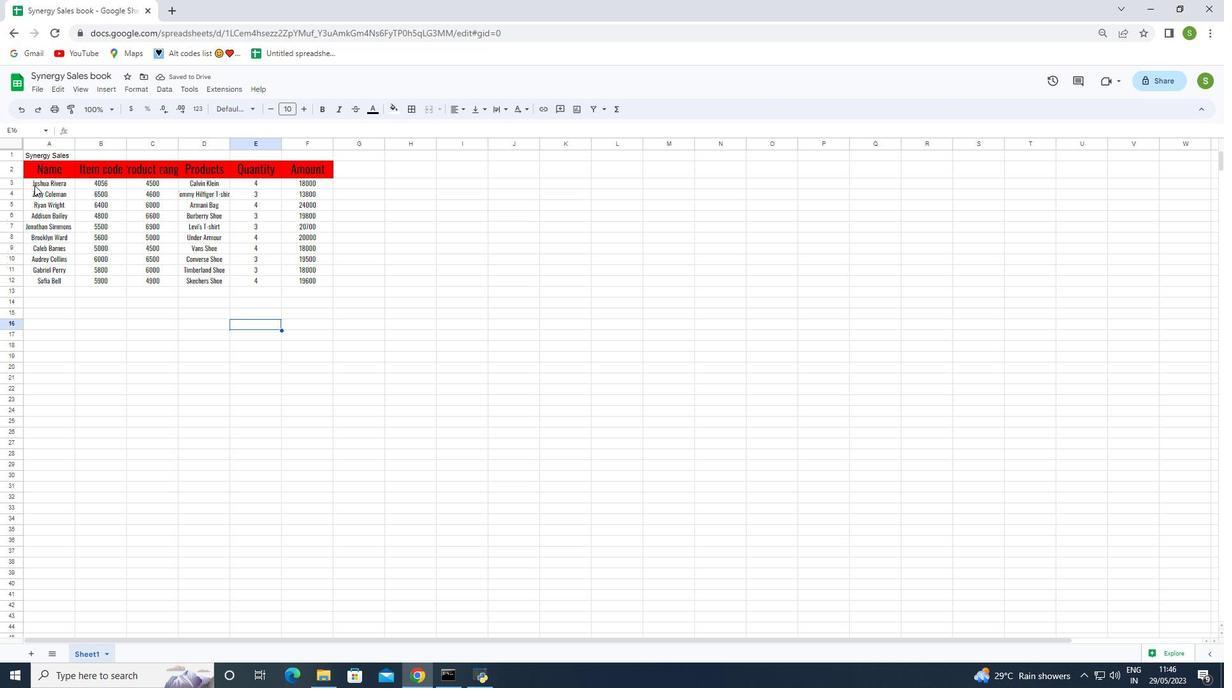 
Action: Mouse pressed left at (34, 184)
Screenshot: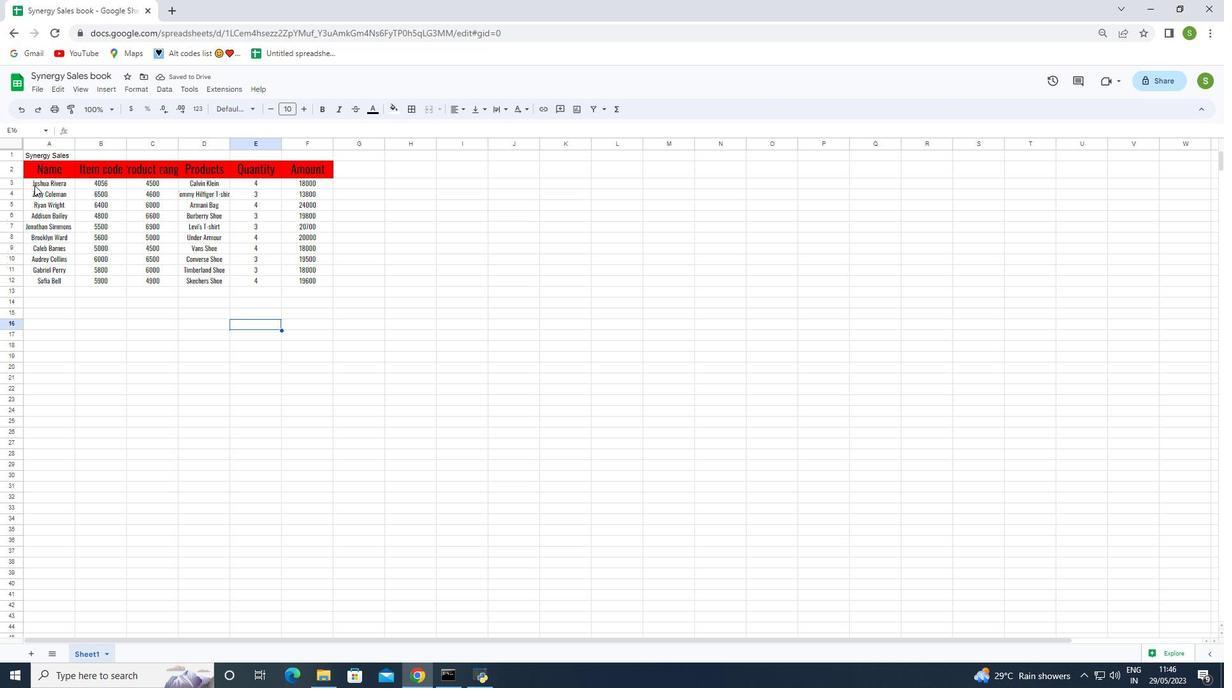 
Action: Mouse moved to (375, 110)
Screenshot: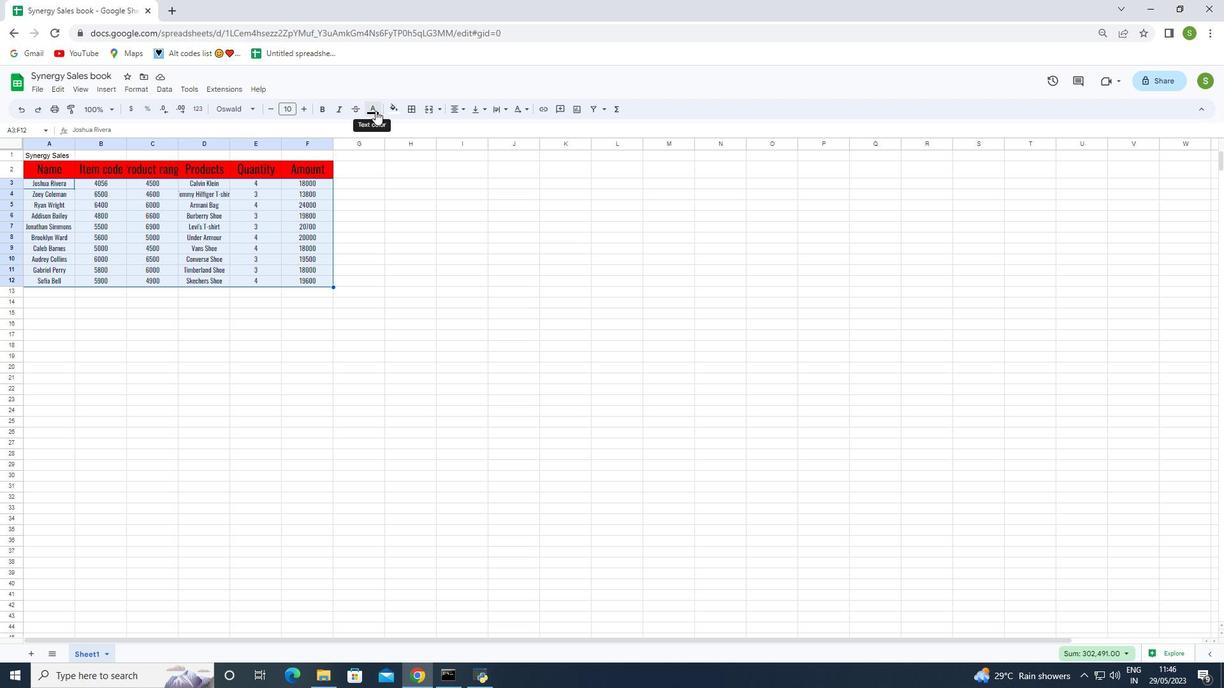 
Action: Mouse pressed left at (375, 110)
Screenshot: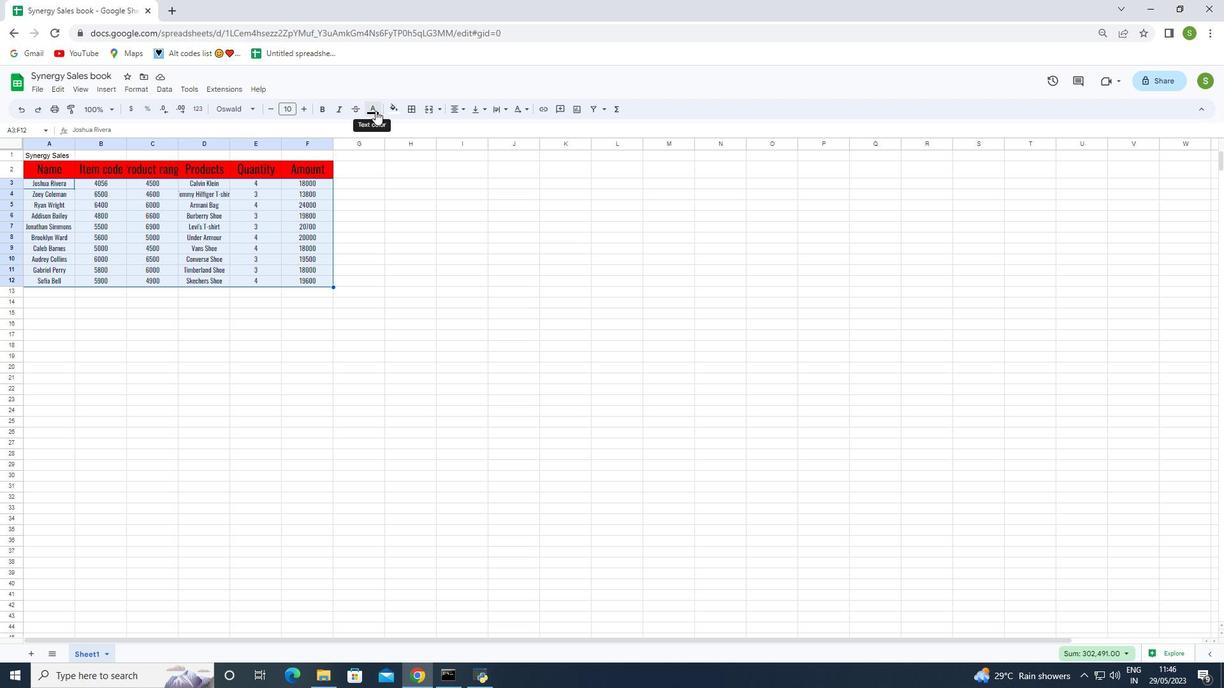 
Action: Mouse moved to (381, 156)
Screenshot: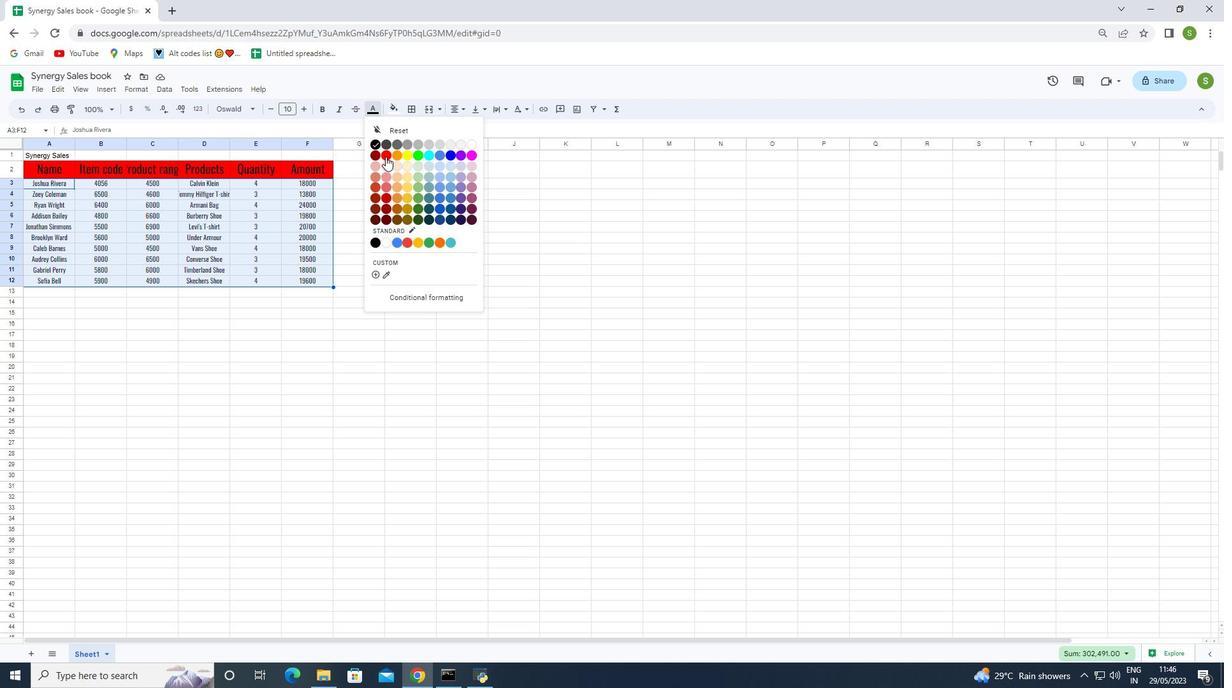 
Action: Mouse pressed left at (381, 156)
Screenshot: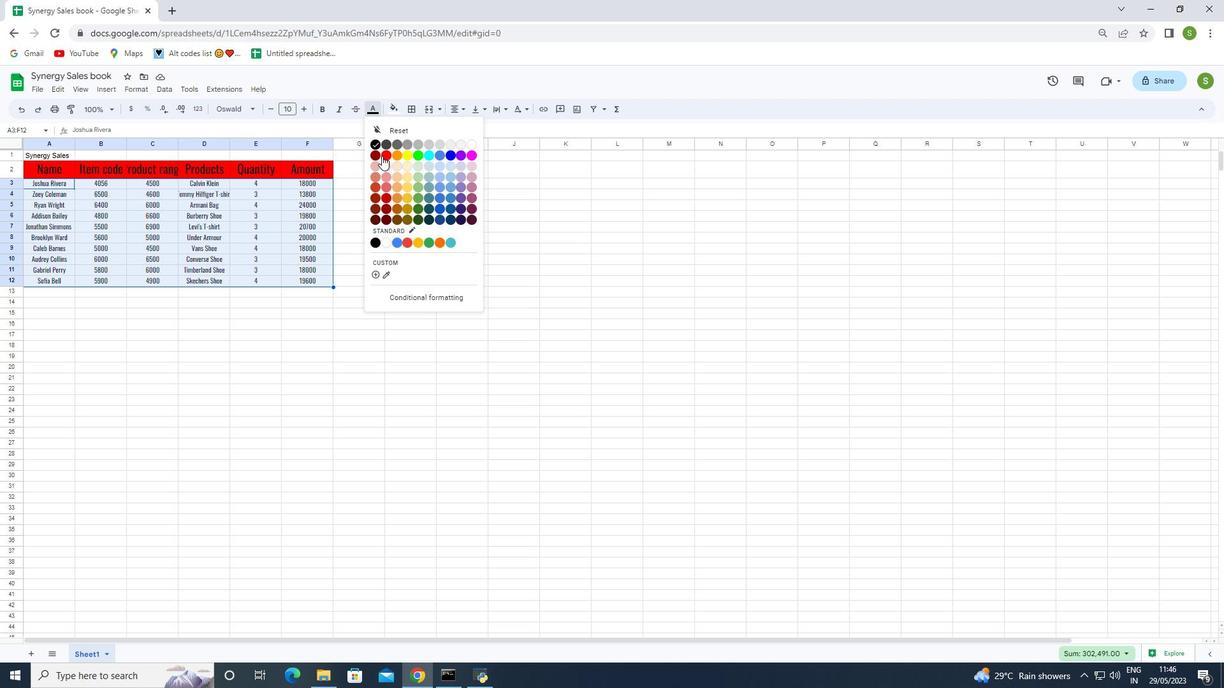 
Action: Mouse moved to (379, 339)
Screenshot: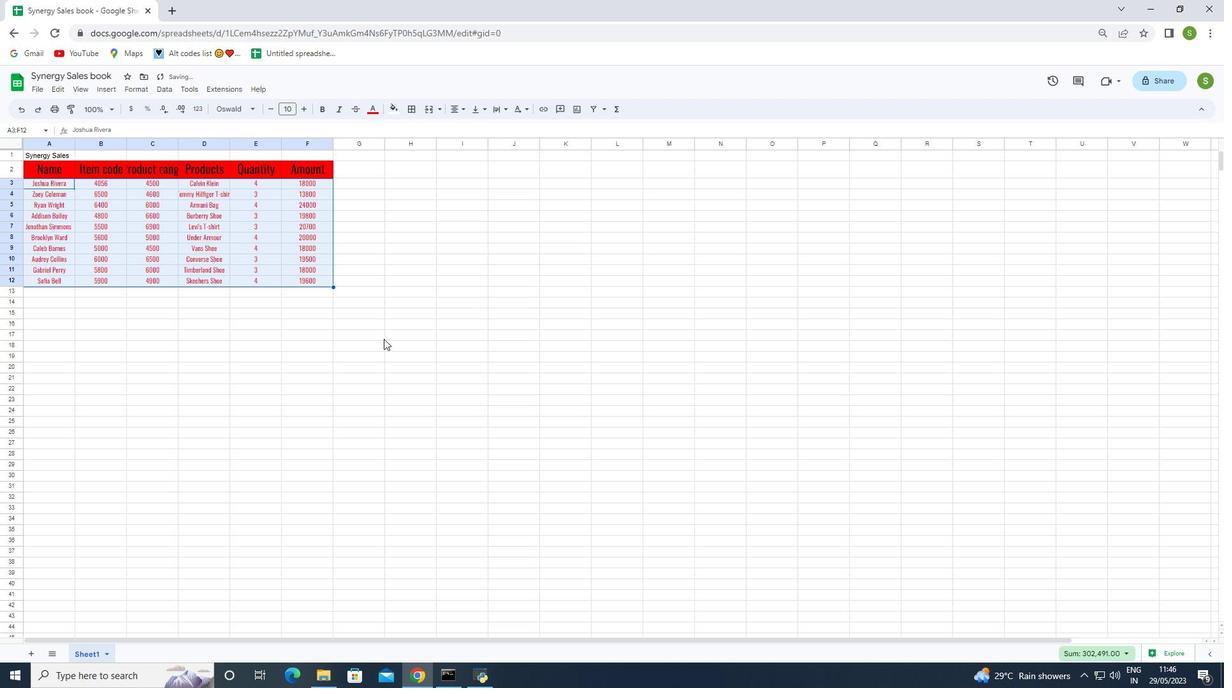 
Action: Mouse pressed left at (379, 339)
Screenshot: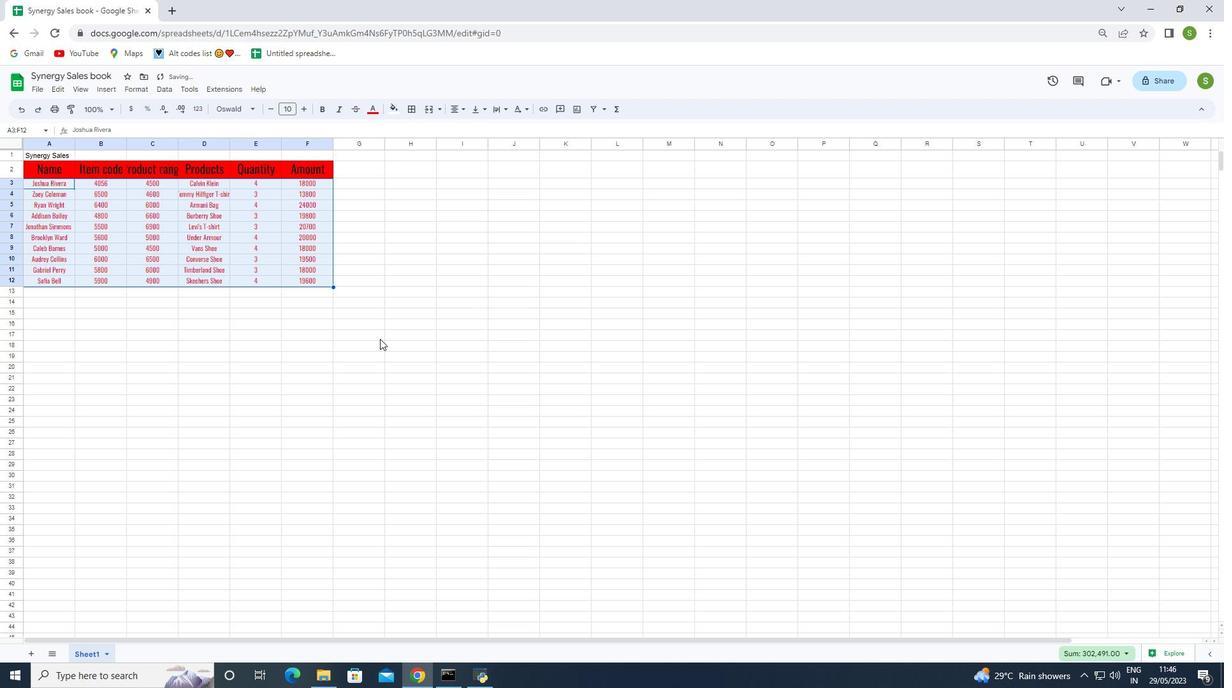 
Action: Mouse moved to (35, 91)
Screenshot: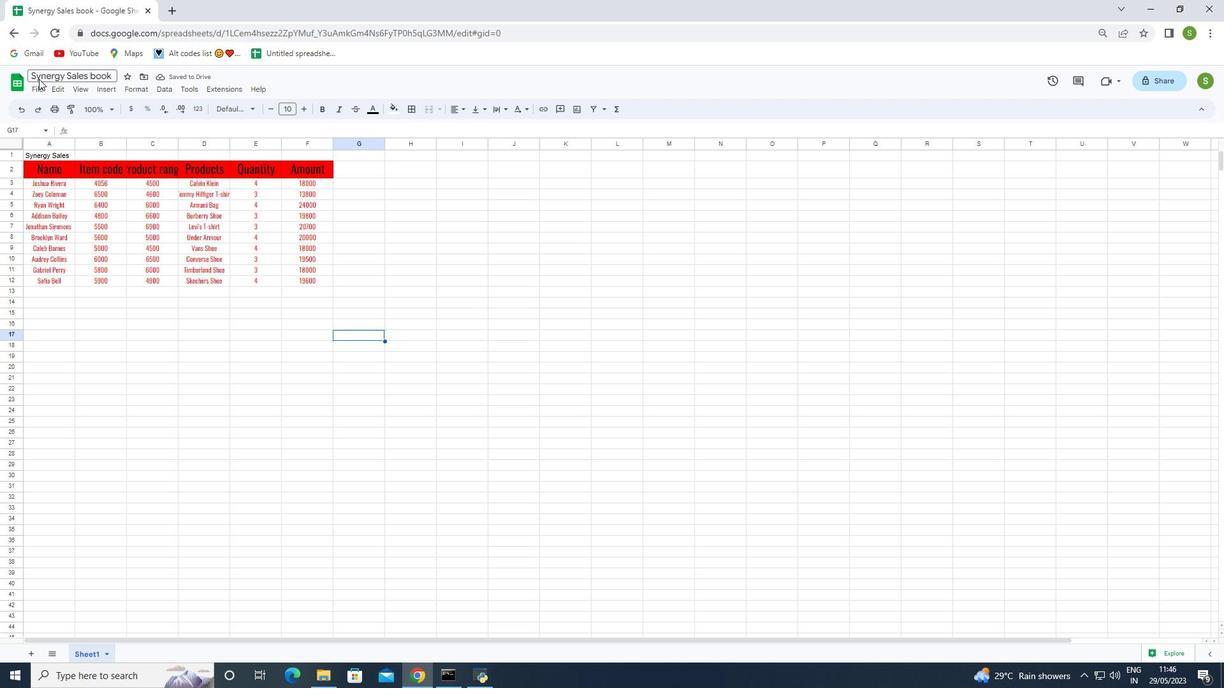 
Action: Mouse pressed left at (35, 91)
Screenshot: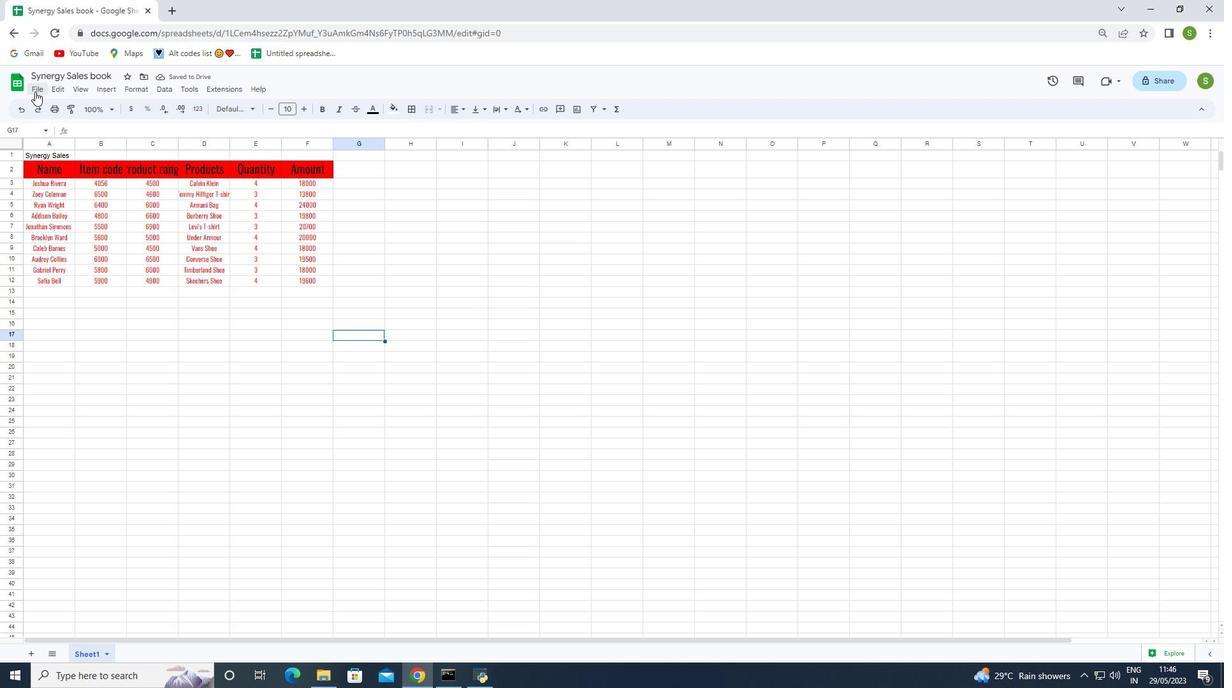 
Action: Mouse moved to (62, 239)
Screenshot: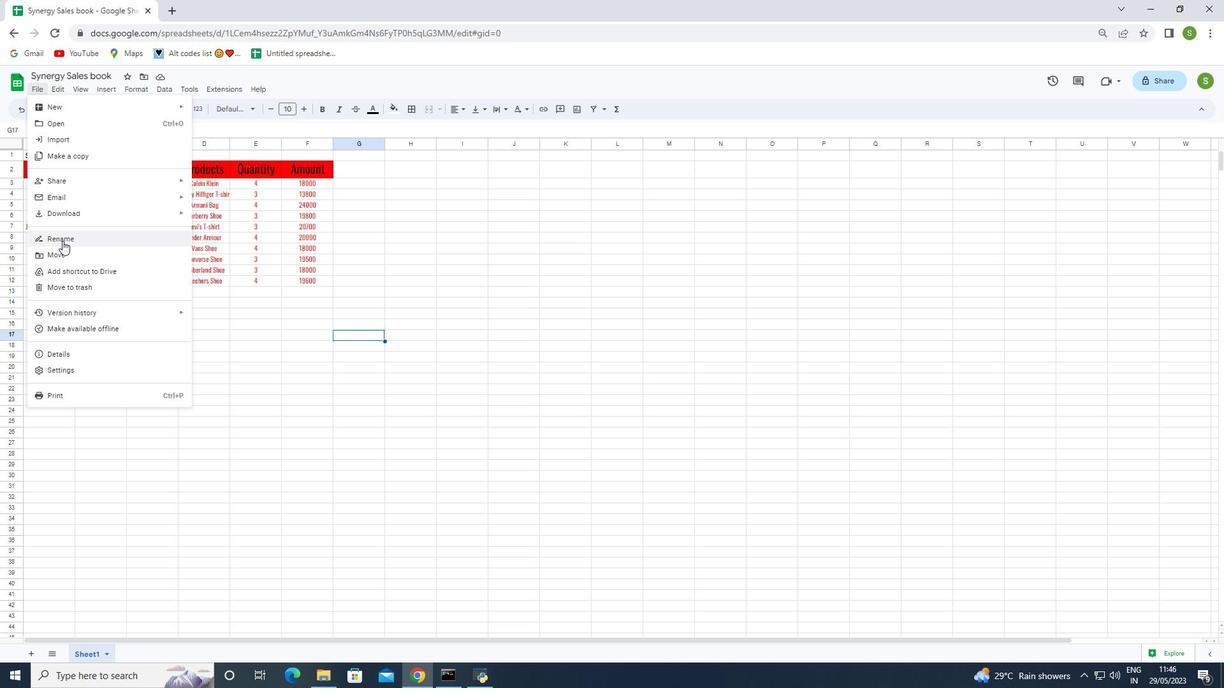 
Action: Mouse pressed left at (62, 239)
Screenshot: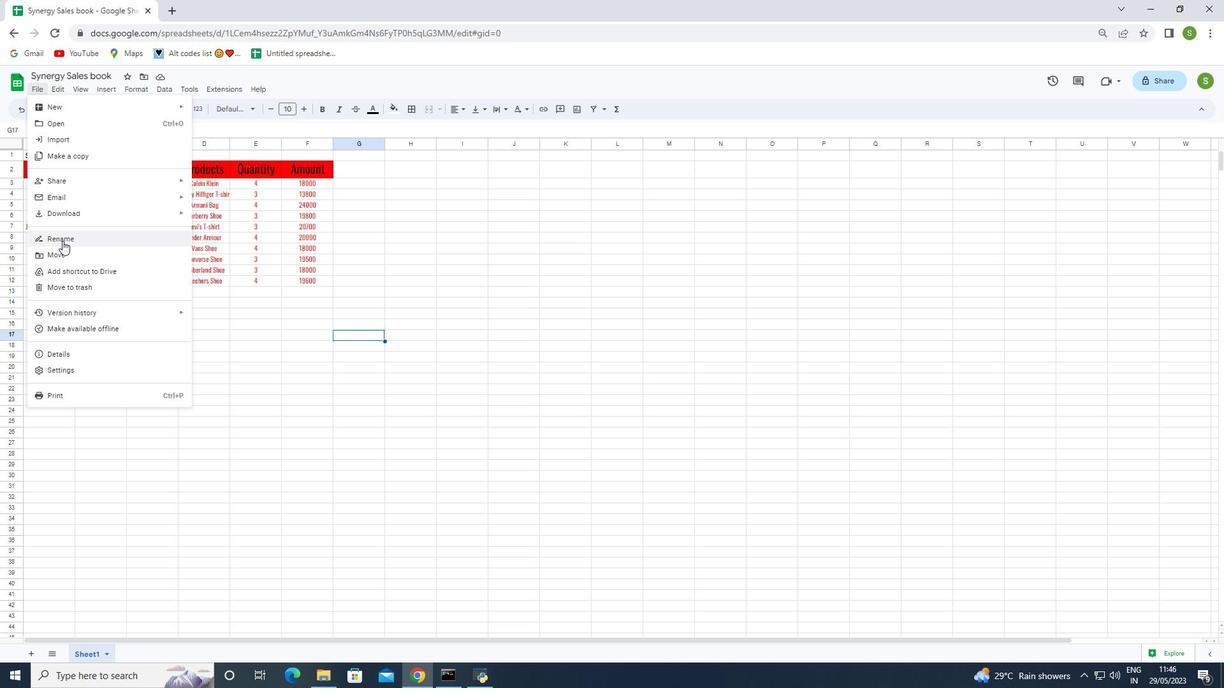 
Action: Mouse moved to (63, 239)
Screenshot: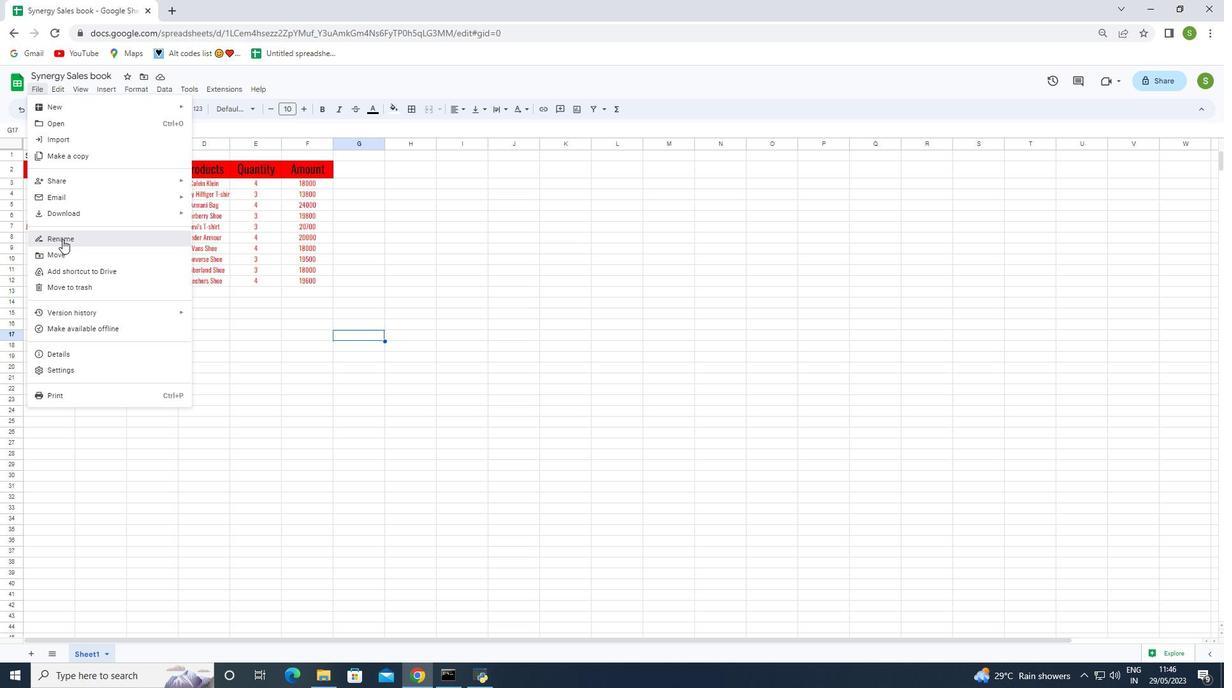 
Action: Key pressed <Key.backspace><Key.shift>Synergy<Key.space><Key.shift>Sales
Screenshot: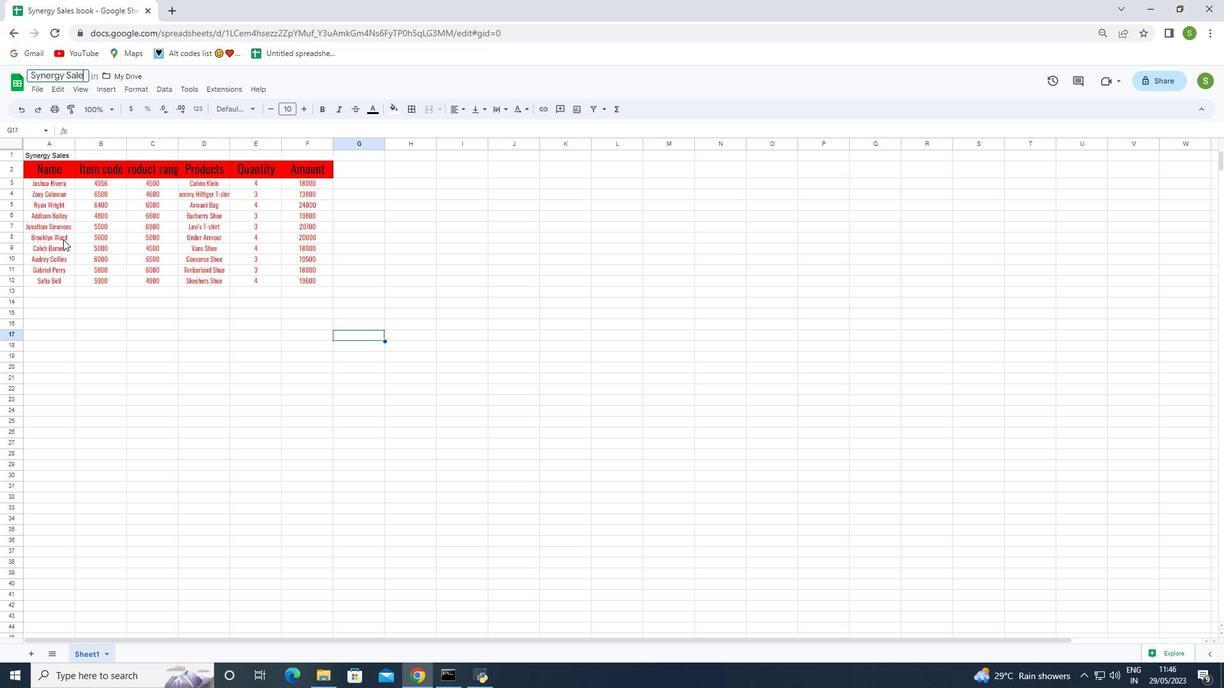 
Action: Mouse moved to (141, 354)
Screenshot: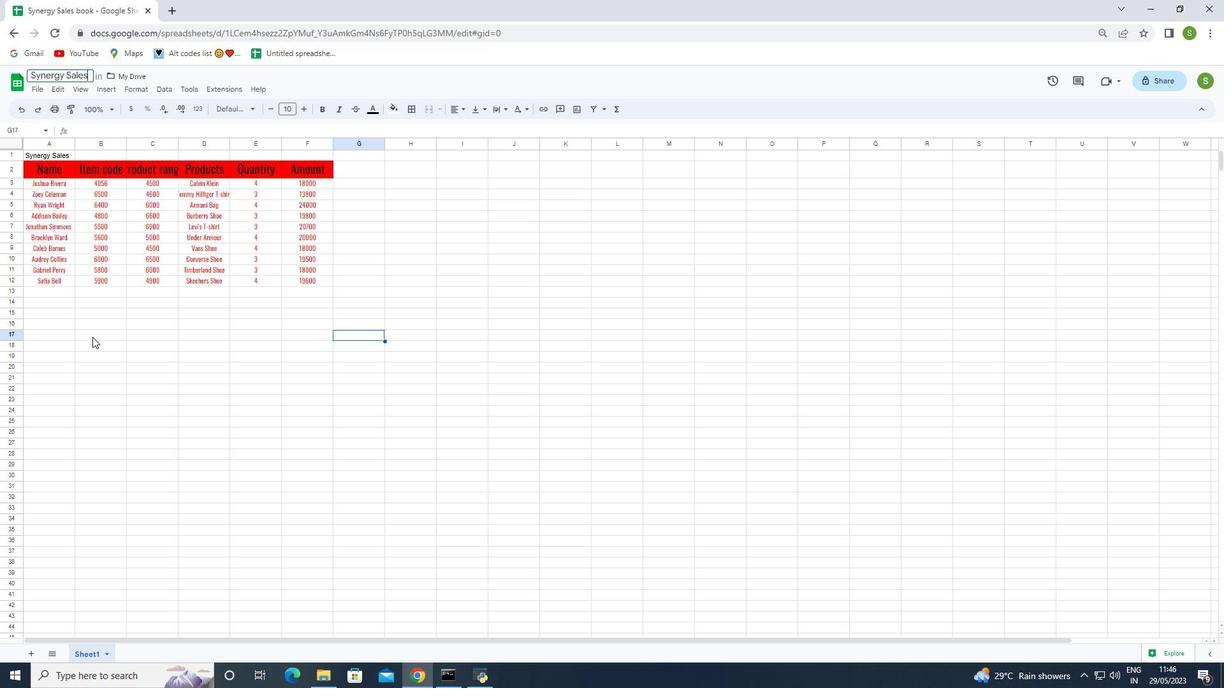 
Action: Mouse pressed left at (141, 354)
Screenshot: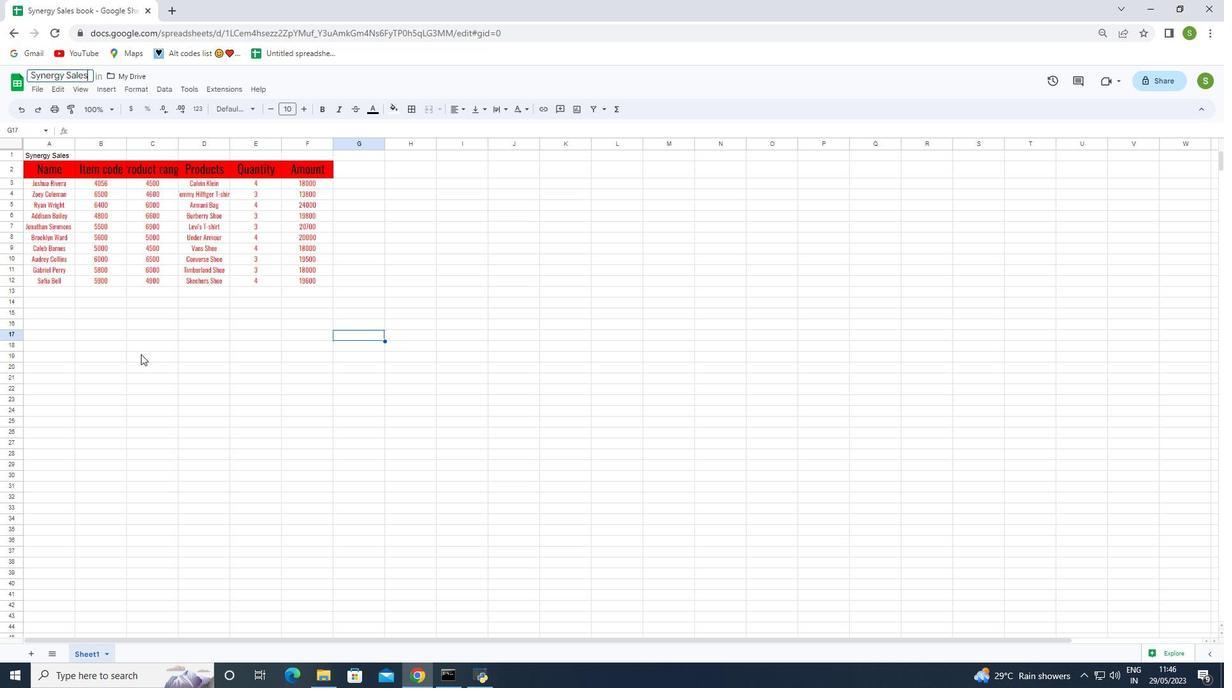 
Action: Mouse moved to (36, 86)
Screenshot: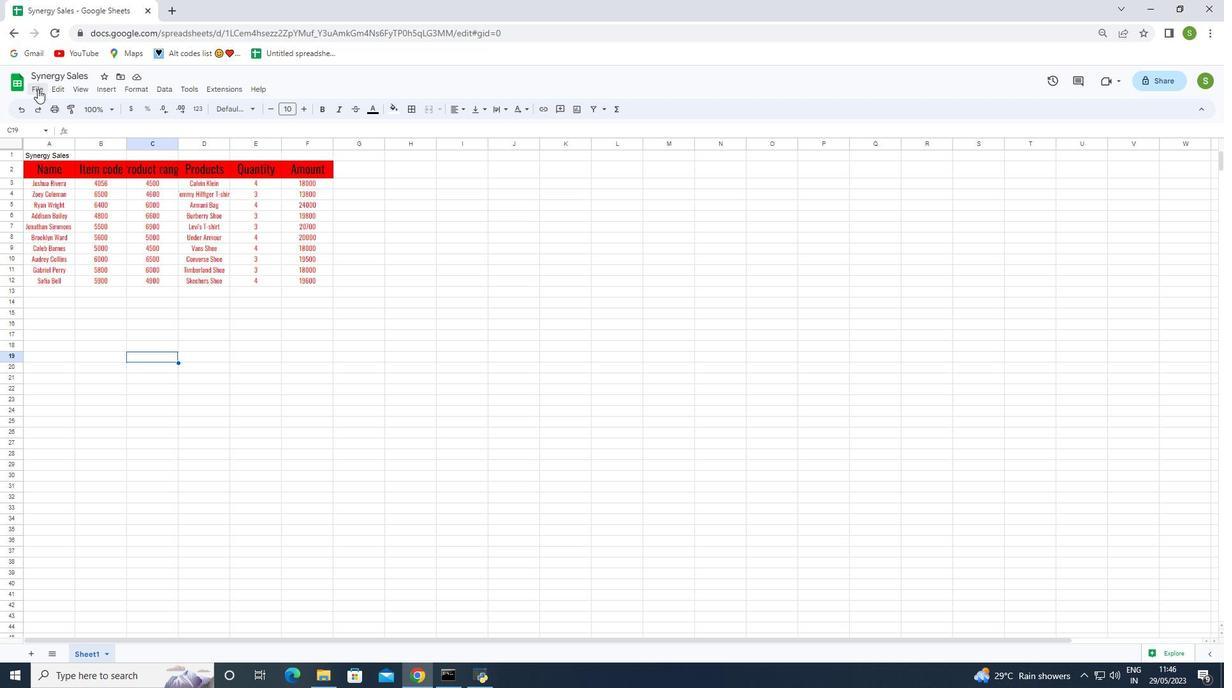 
Action: Mouse pressed left at (36, 86)
Screenshot: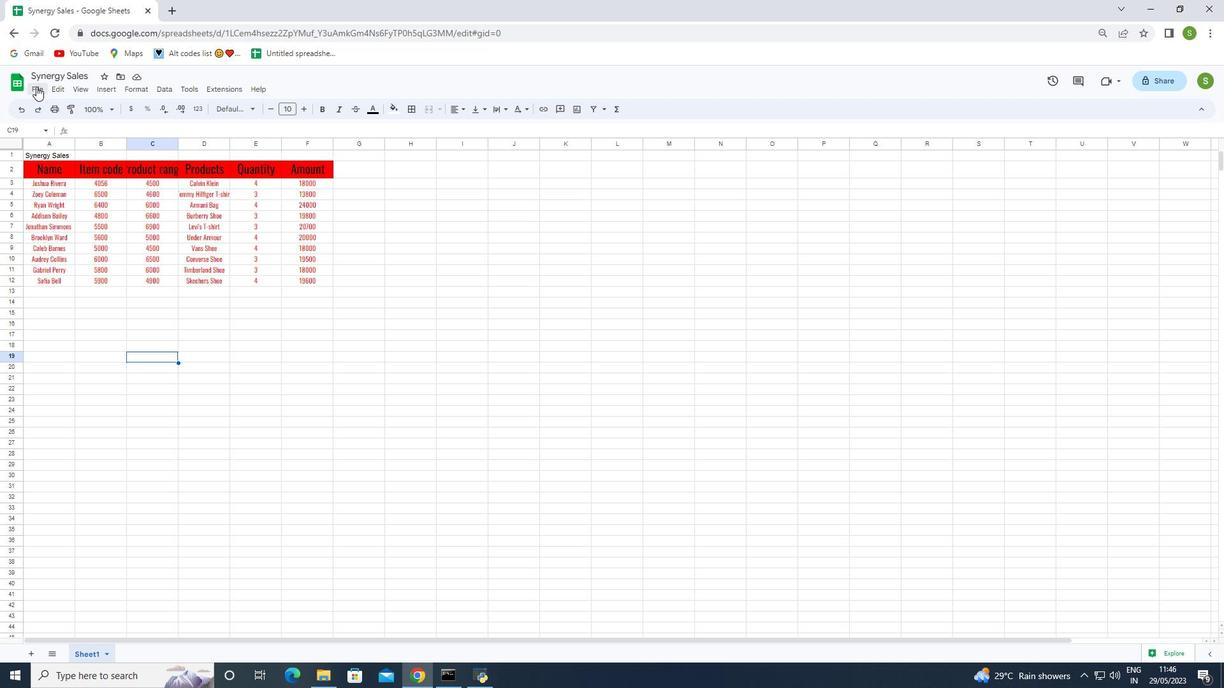 
Action: Mouse moved to (68, 235)
Screenshot: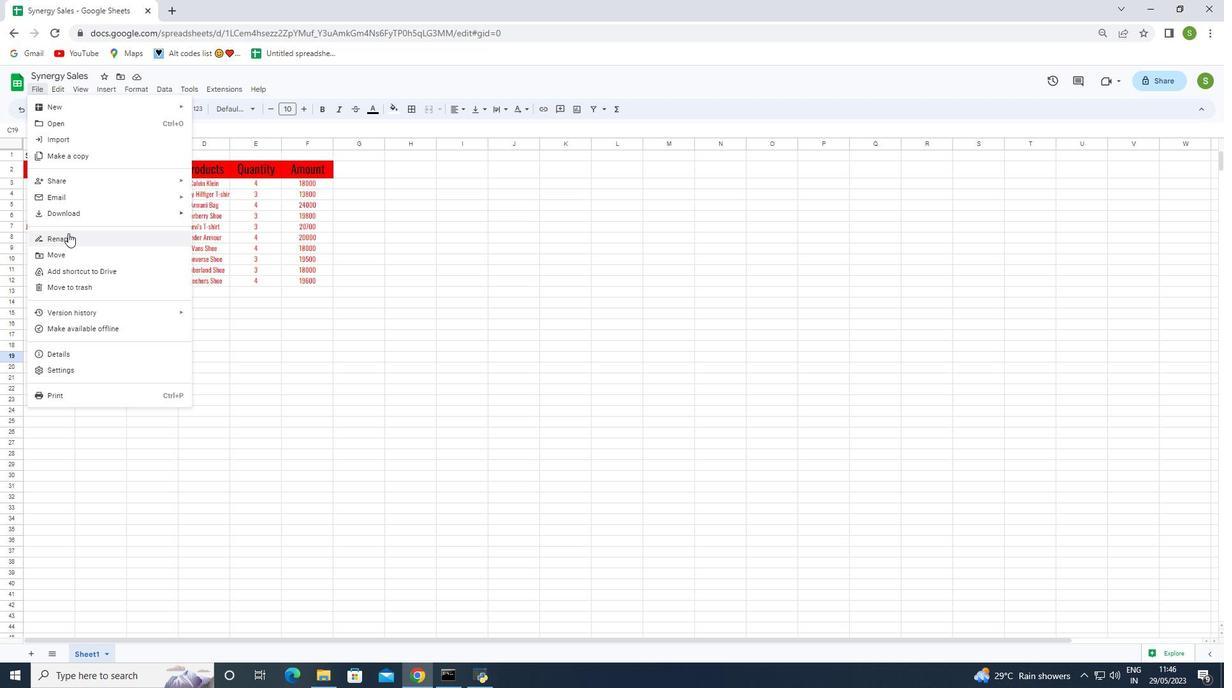 
Action: Mouse pressed left at (68, 235)
Screenshot: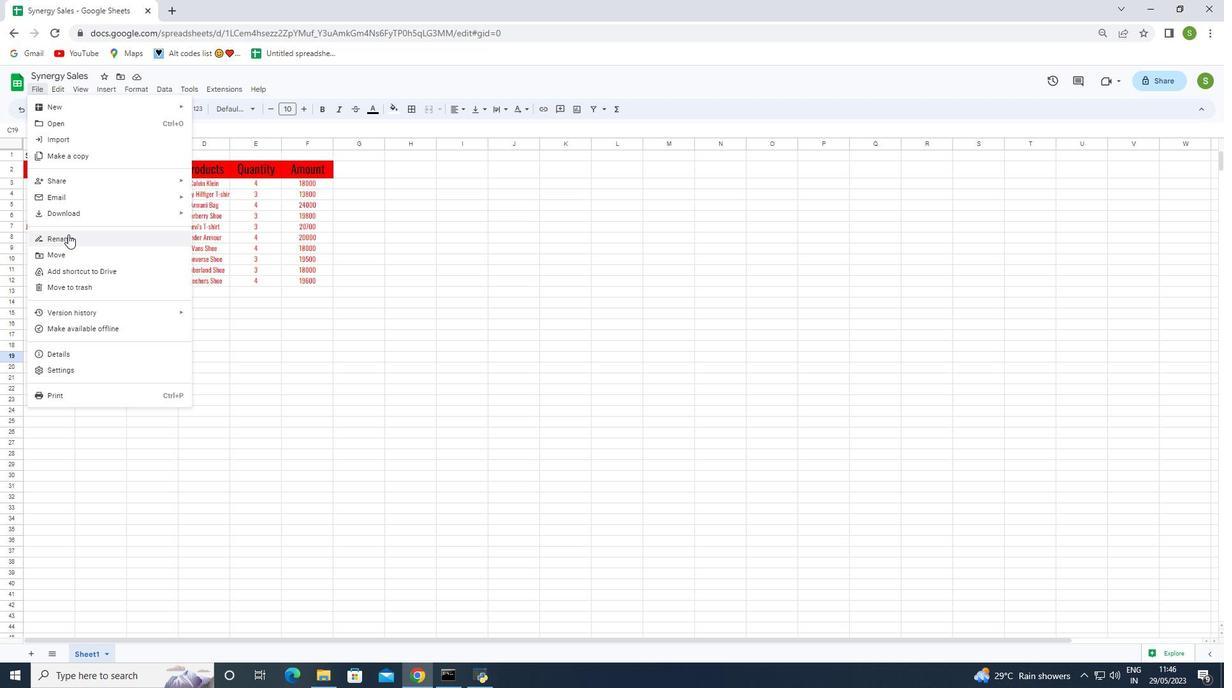 
Action: Mouse moved to (86, 72)
Screenshot: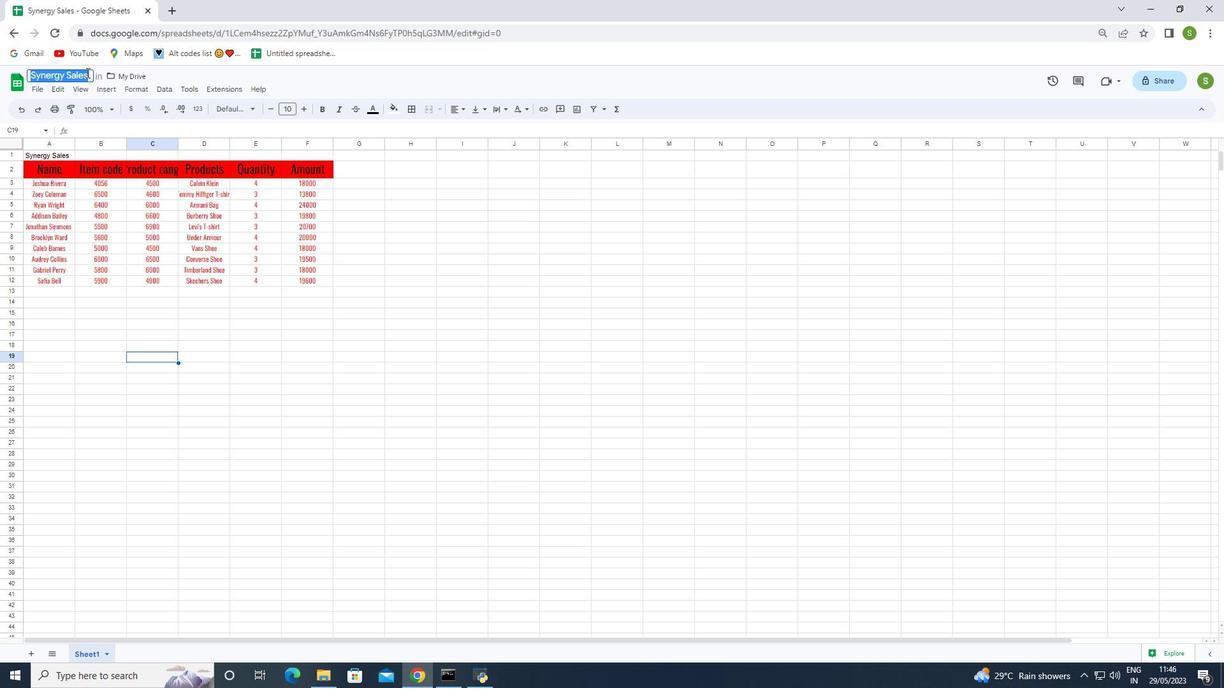 
Action: Mouse pressed left at (86, 72)
Screenshot: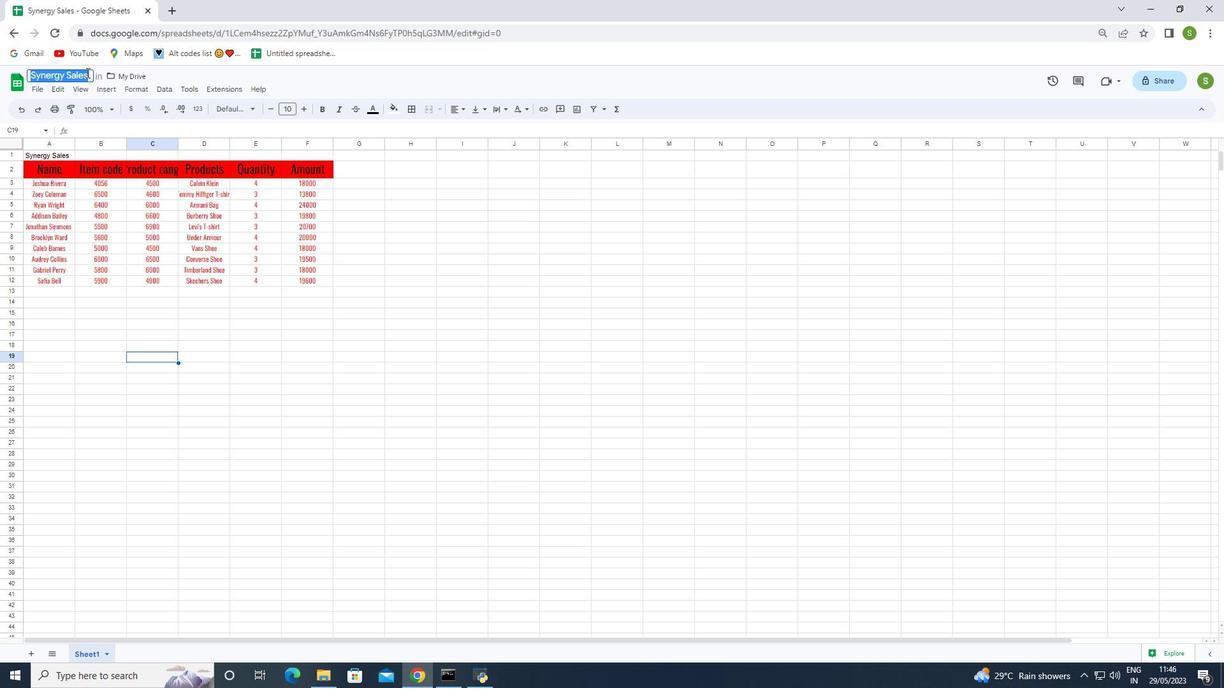 
Action: Mouse moved to (74, 179)
Screenshot: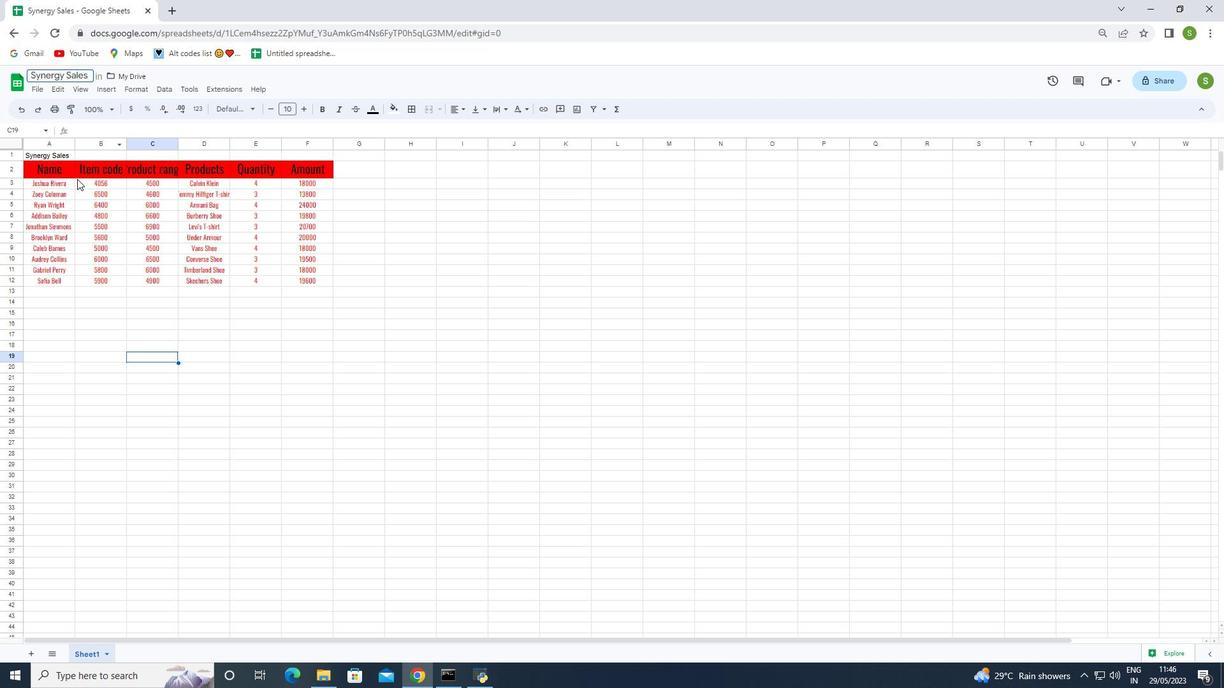 
Action: Key pressed book
Screenshot: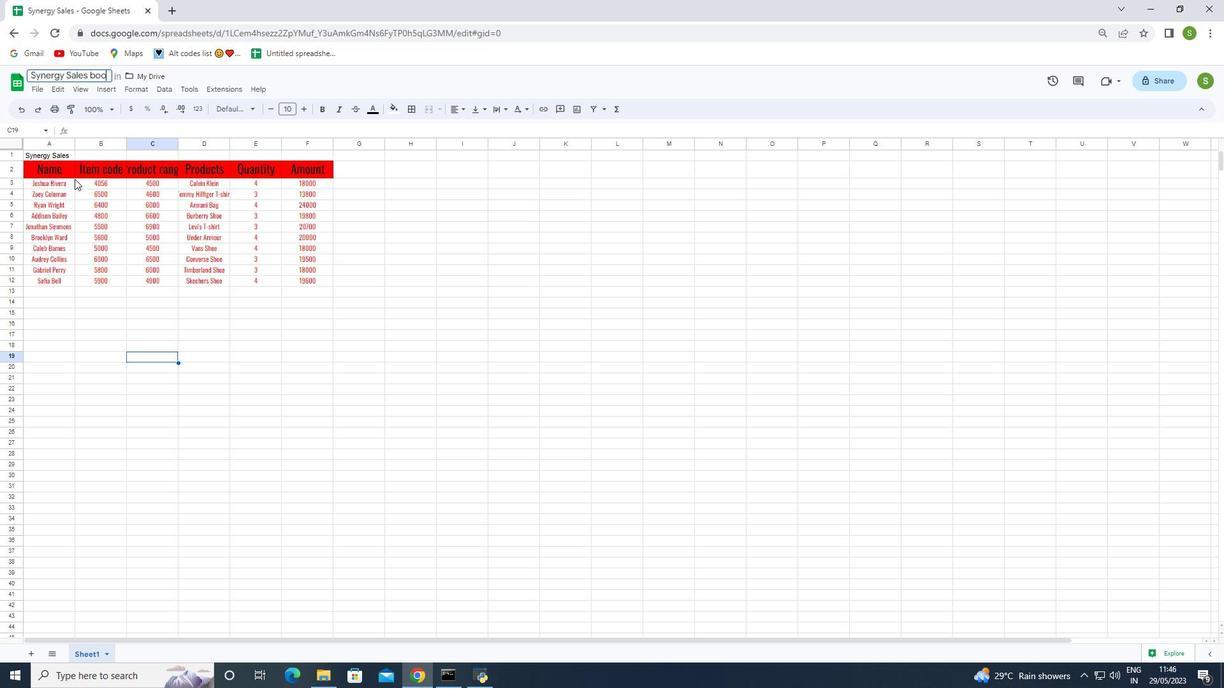 
Action: Mouse moved to (98, 218)
Screenshot: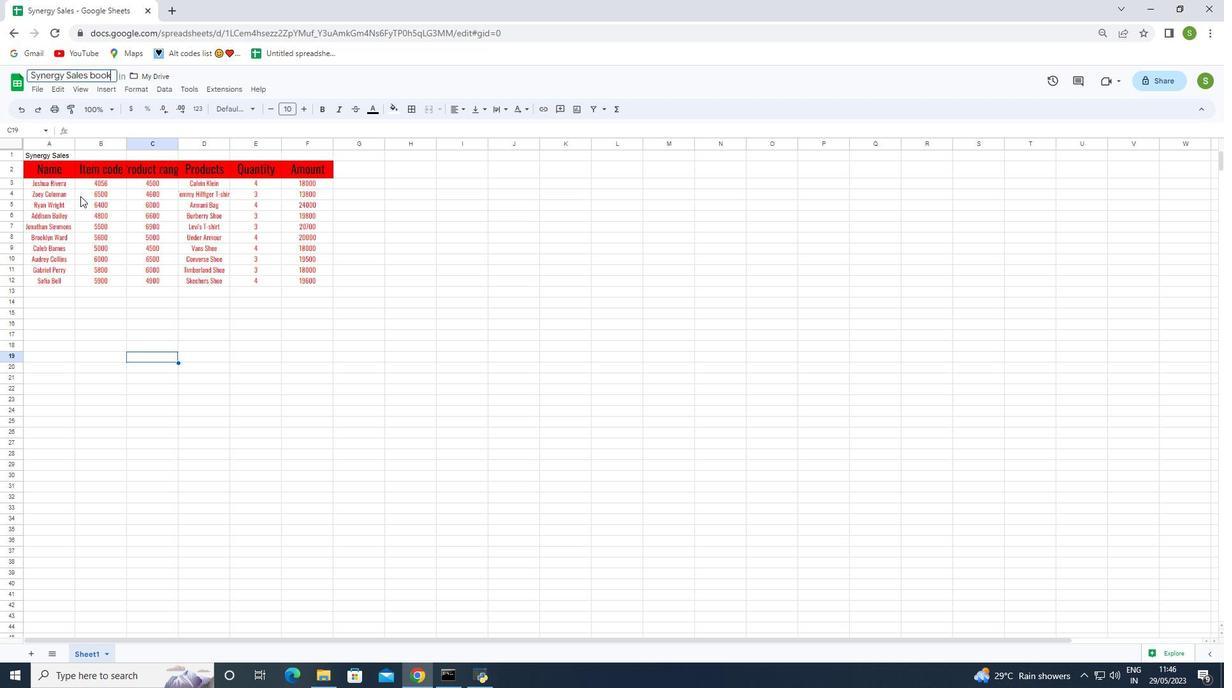 
Action: Mouse pressed left at (98, 218)
Screenshot: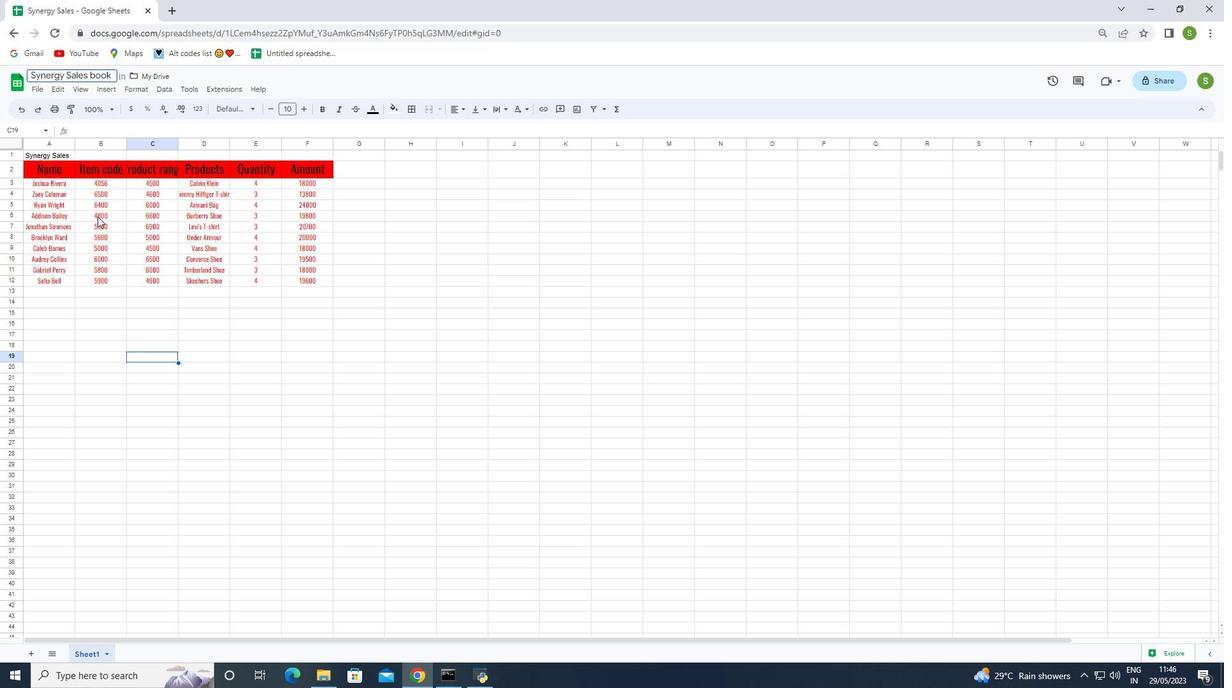 
Action: Mouse moved to (226, 421)
Screenshot: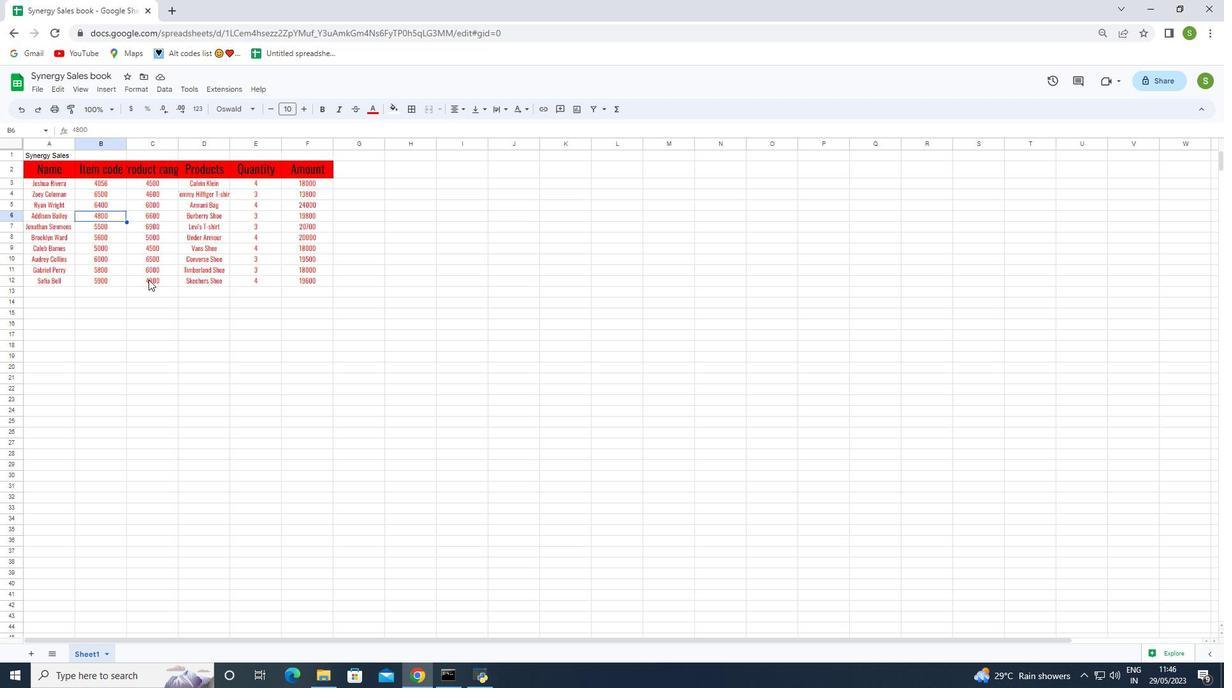 
Action: Mouse pressed left at (226, 421)
Screenshot: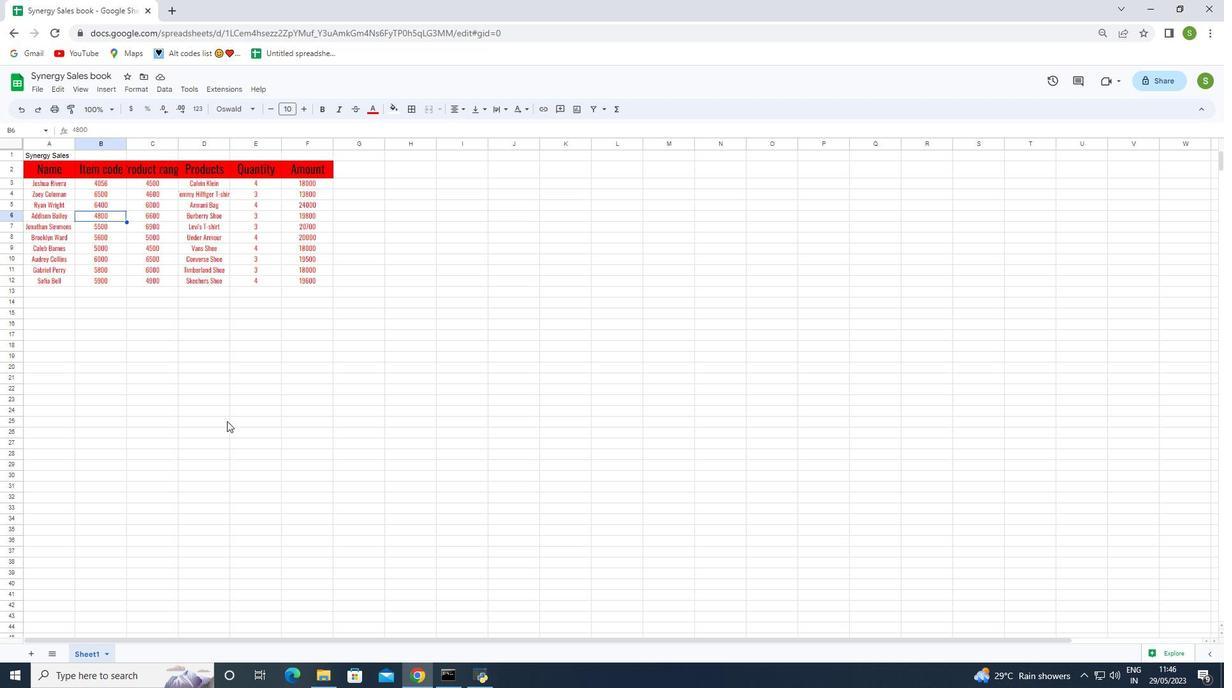 
Action: Mouse moved to (214, 367)
Screenshot: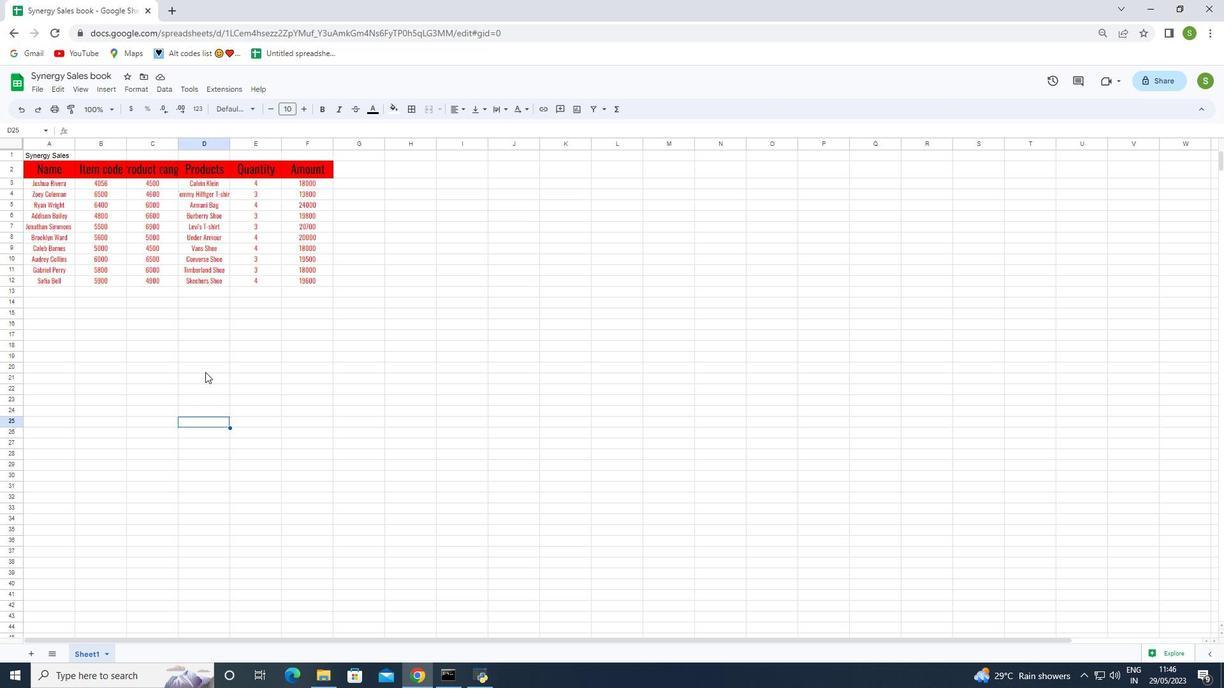 
